 Task: Analyze Social Media Ad : the return on investment for social media ads.
Action: Mouse moved to (107, 71)
Screenshot: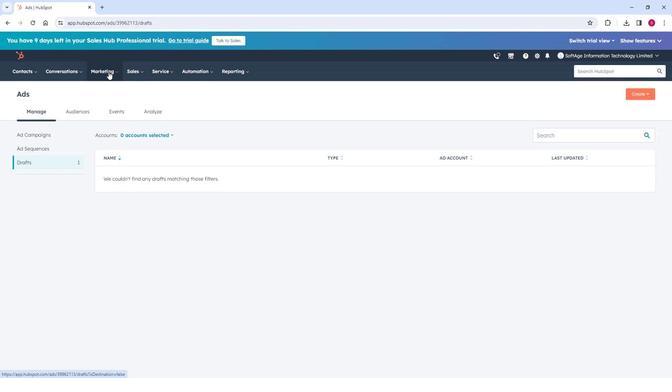 
Action: Mouse pressed left at (107, 71)
Screenshot: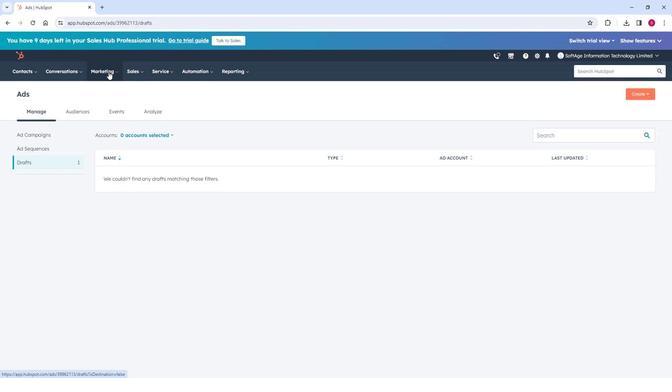 
Action: Mouse moved to (101, 94)
Screenshot: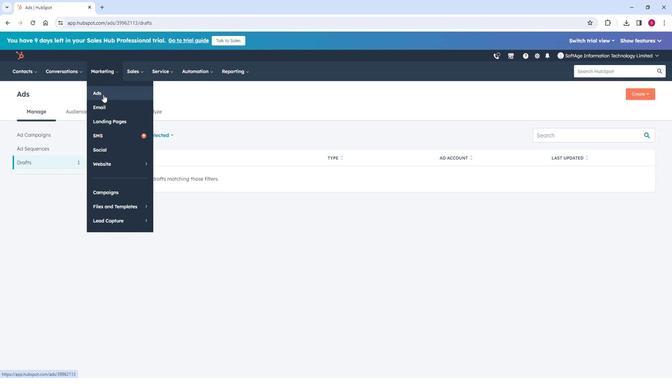 
Action: Mouse pressed left at (101, 94)
Screenshot: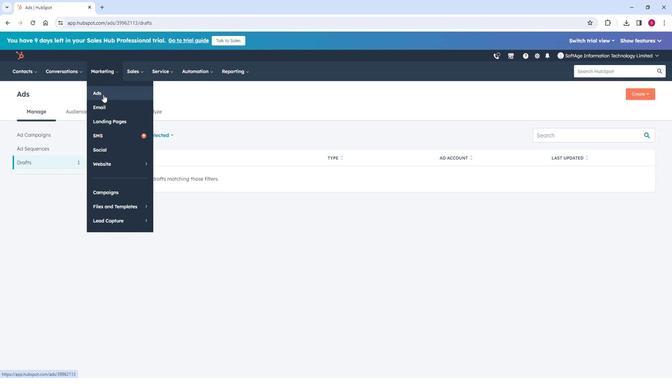 
Action: Mouse moved to (27, 133)
Screenshot: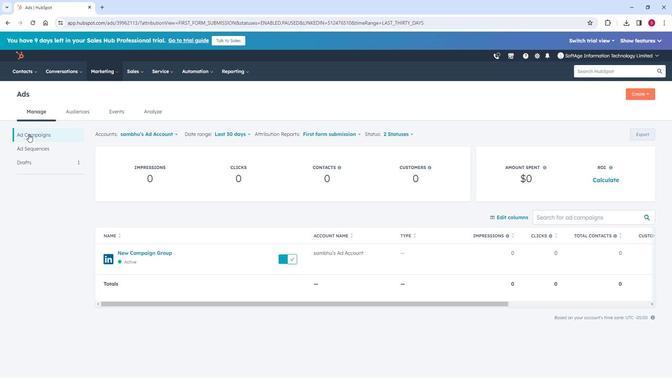 
Action: Mouse pressed left at (27, 133)
Screenshot: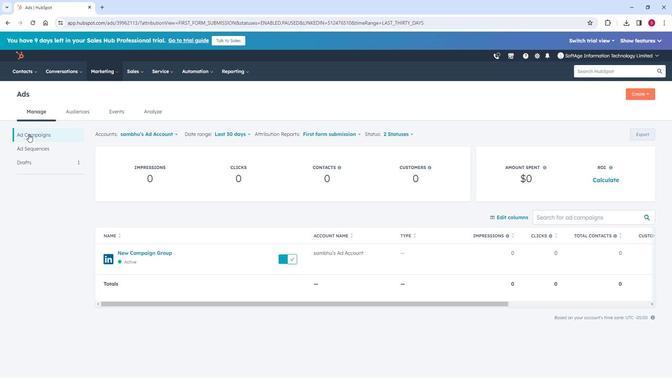 
Action: Mouse moved to (28, 147)
Screenshot: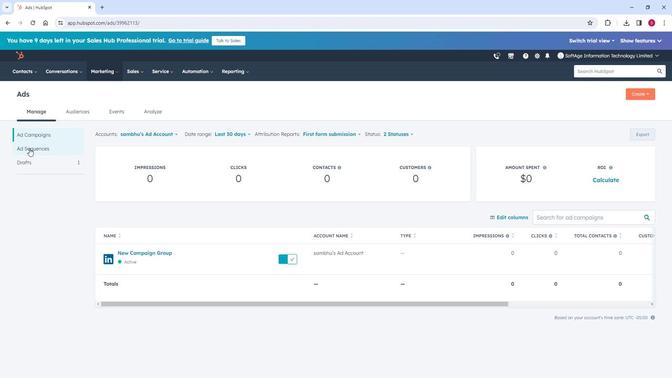 
Action: Mouse pressed left at (28, 147)
Screenshot: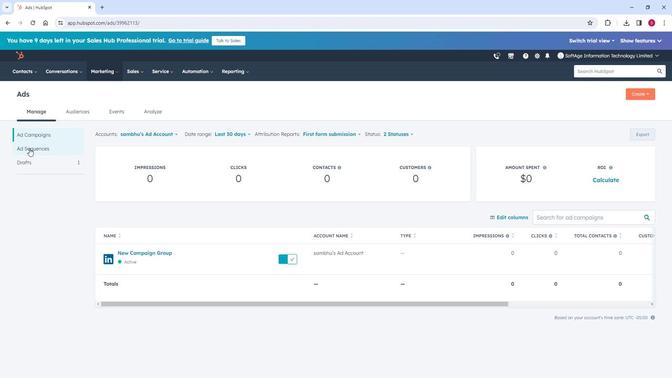 
Action: Mouse moved to (279, 255)
Screenshot: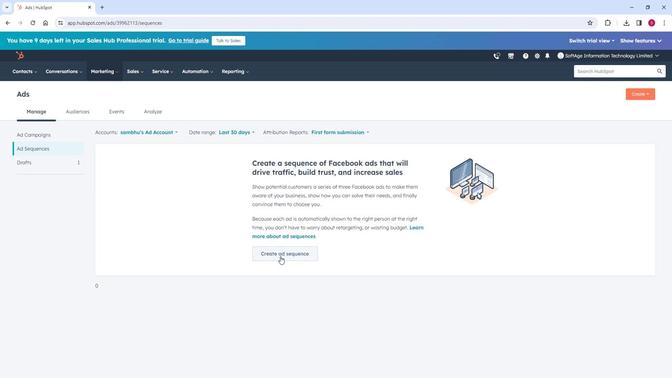 
Action: Mouse pressed left at (279, 255)
Screenshot: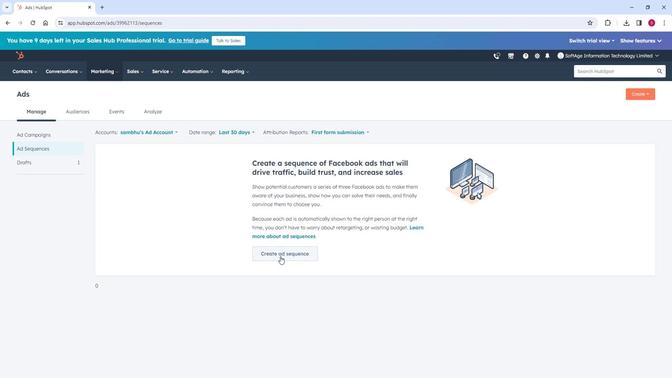 
Action: Mouse moved to (79, 226)
Screenshot: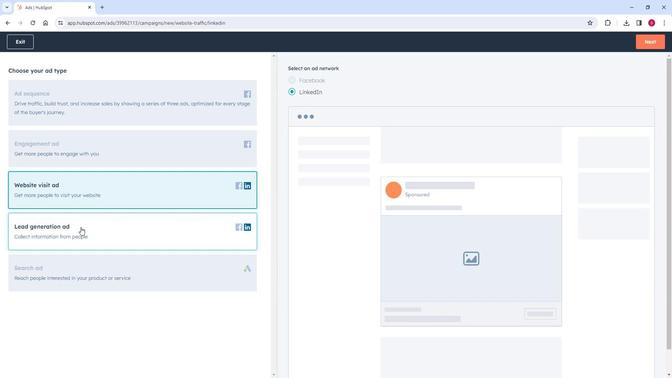 
Action: Mouse pressed left at (79, 226)
Screenshot: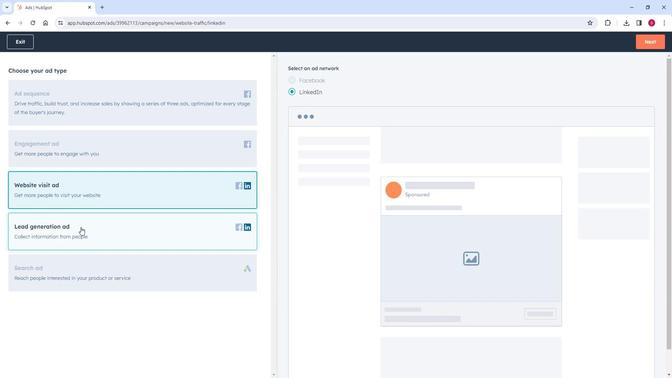 
Action: Mouse moved to (518, 296)
Screenshot: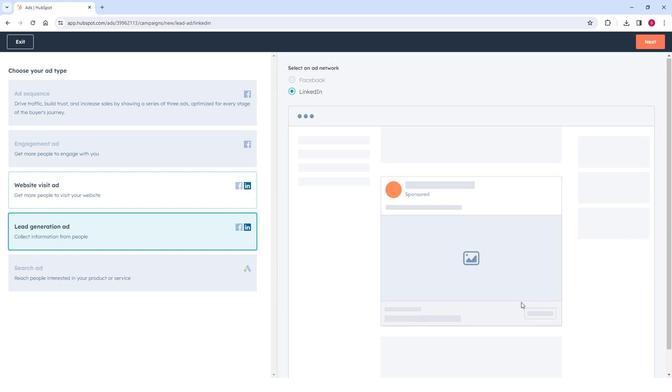 
Action: Mouse scrolled (518, 296) with delta (0, 0)
Screenshot: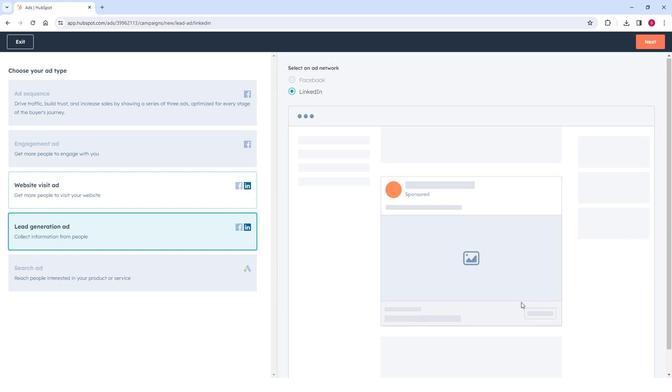 
Action: Mouse moved to (520, 300)
Screenshot: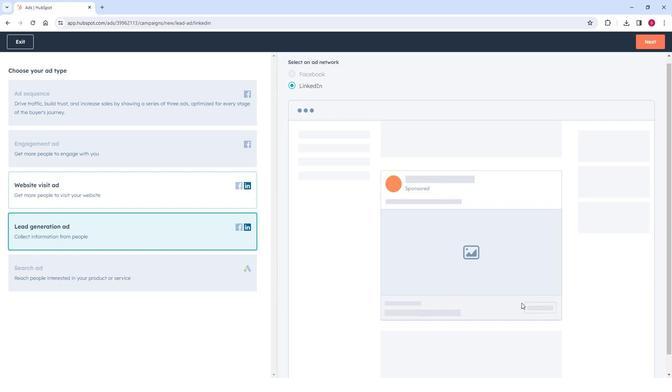 
Action: Mouse scrolled (520, 299) with delta (0, 0)
Screenshot: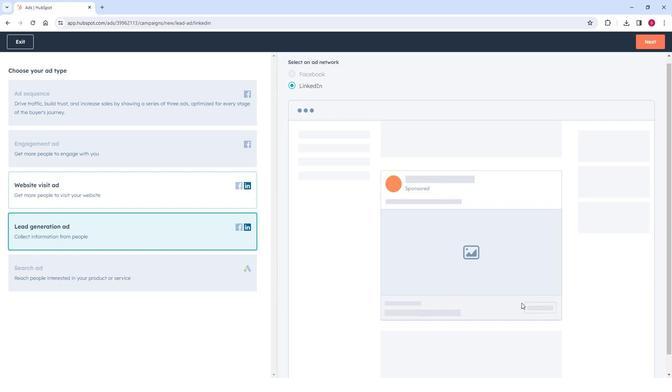 
Action: Mouse moved to (520, 300)
Screenshot: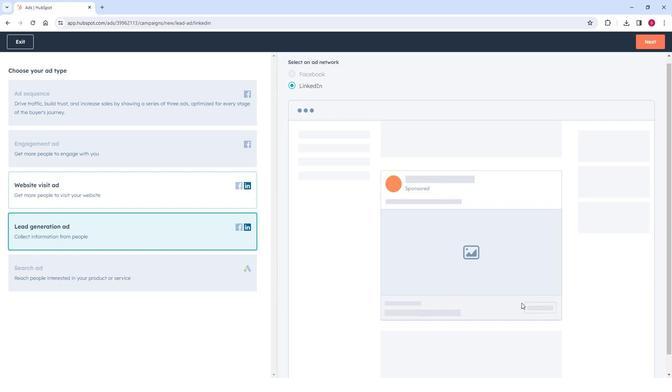 
Action: Mouse scrolled (520, 300) with delta (0, 0)
Screenshot: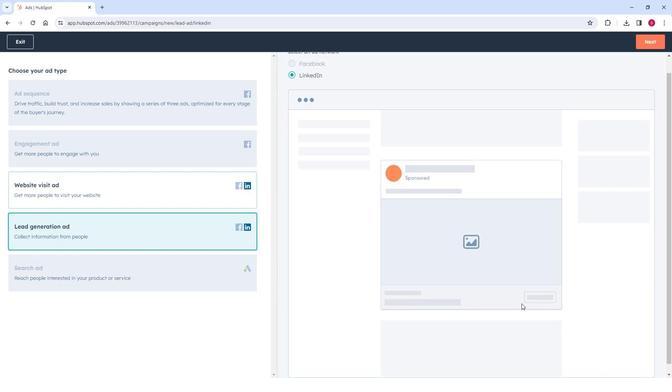 
Action: Mouse moved to (520, 301)
Screenshot: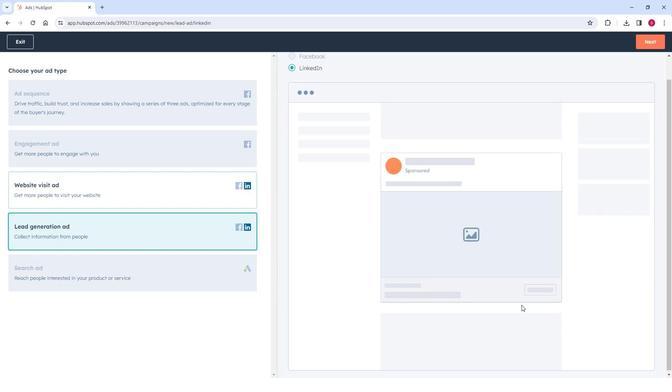 
Action: Mouse scrolled (520, 301) with delta (0, 0)
Screenshot: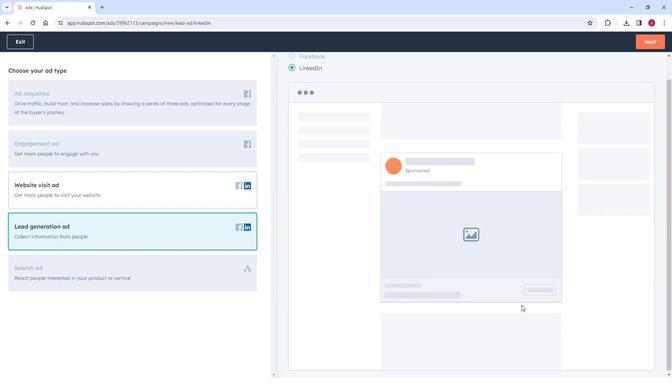 
Action: Mouse moved to (520, 303)
Screenshot: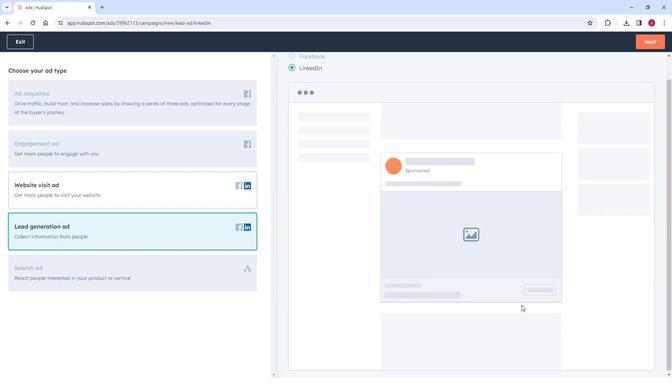 
Action: Mouse scrolled (520, 303) with delta (0, 0)
Screenshot: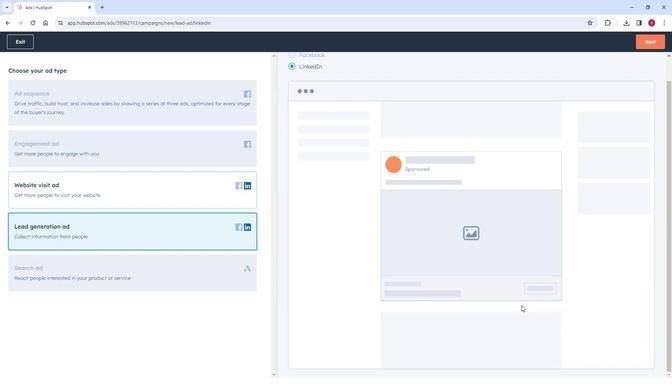 
Action: Mouse moved to (520, 303)
Screenshot: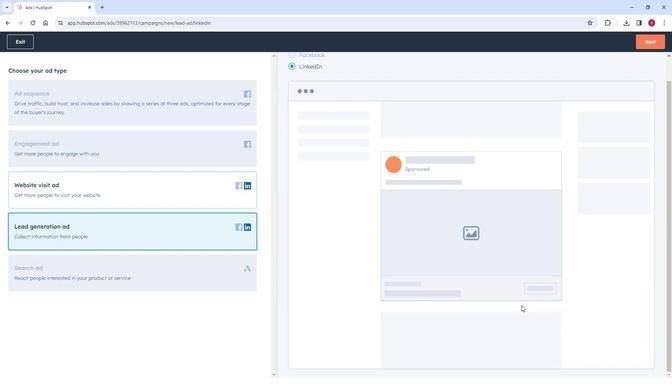 
Action: Mouse scrolled (520, 303) with delta (0, 0)
Screenshot: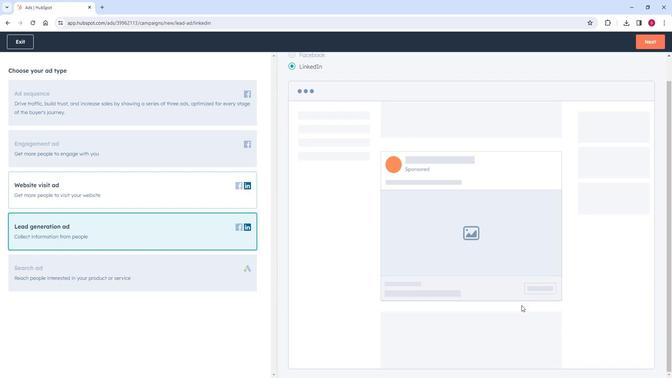 
Action: Mouse scrolled (520, 303) with delta (0, 0)
Screenshot: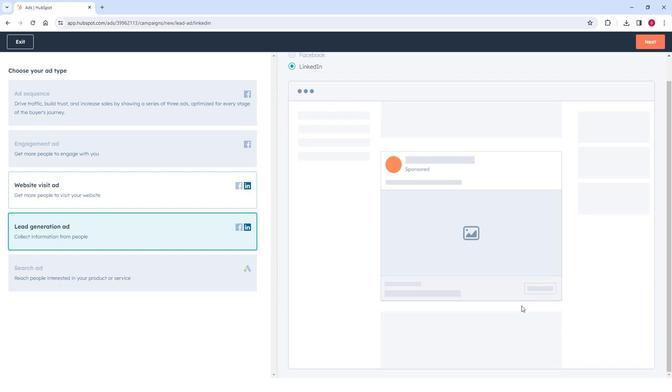 
Action: Mouse moved to (645, 42)
Screenshot: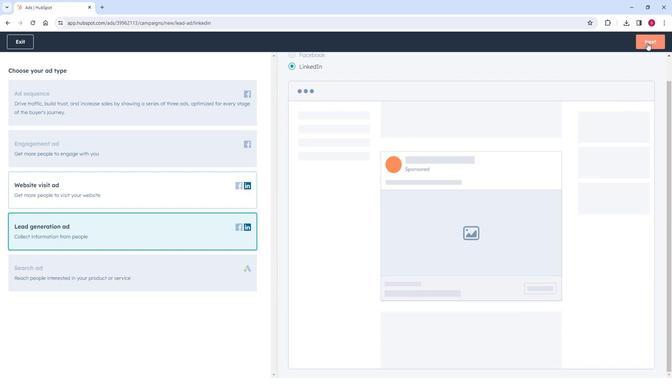 
Action: Mouse pressed left at (645, 42)
Screenshot: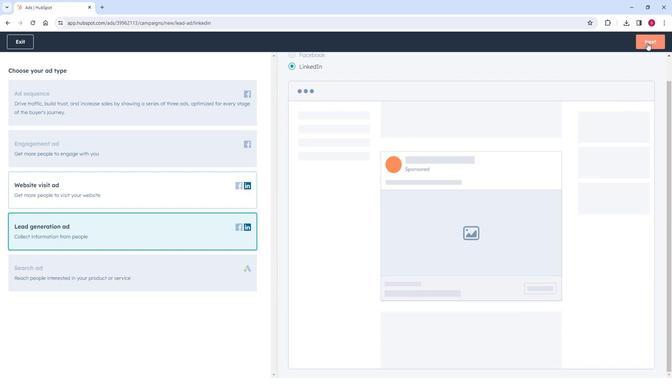 
Action: Mouse moved to (131, 106)
Screenshot: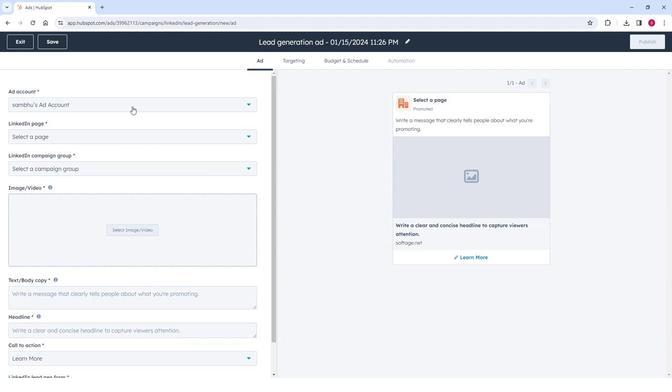 
Action: Mouse pressed left at (131, 106)
Screenshot: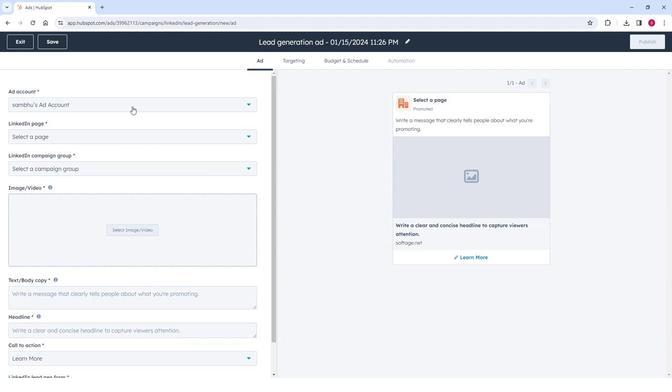 
Action: Mouse moved to (85, 124)
Screenshot: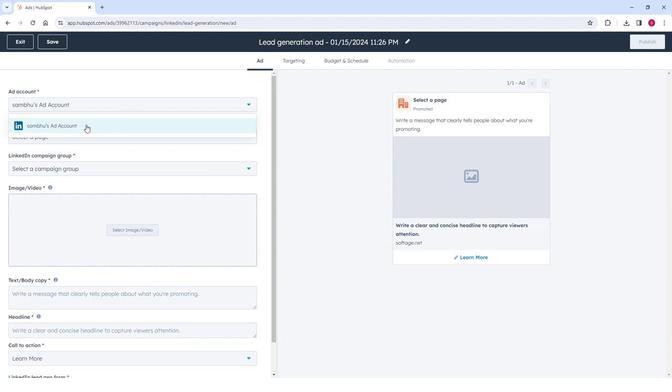 
Action: Mouse pressed left at (85, 124)
Screenshot: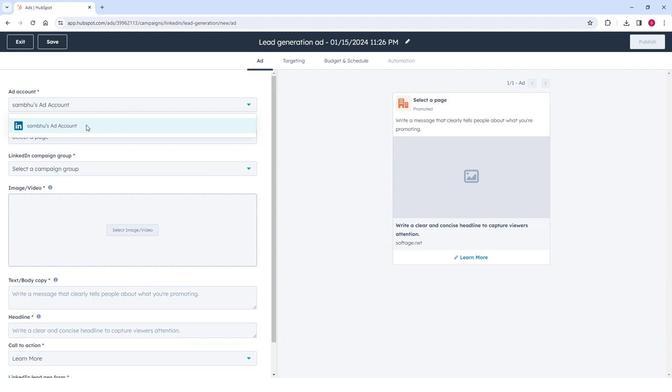 
Action: Mouse moved to (127, 143)
Screenshot: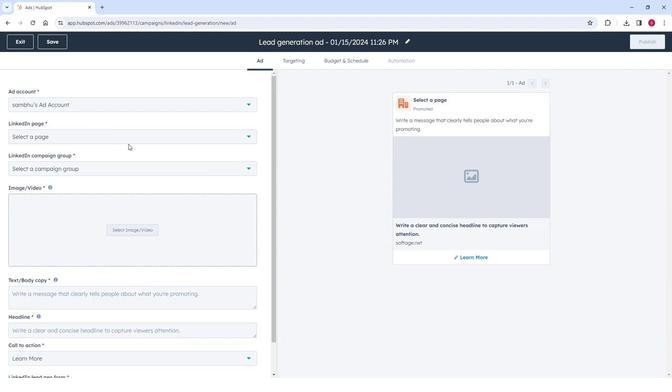 
Action: Mouse pressed left at (127, 143)
Screenshot: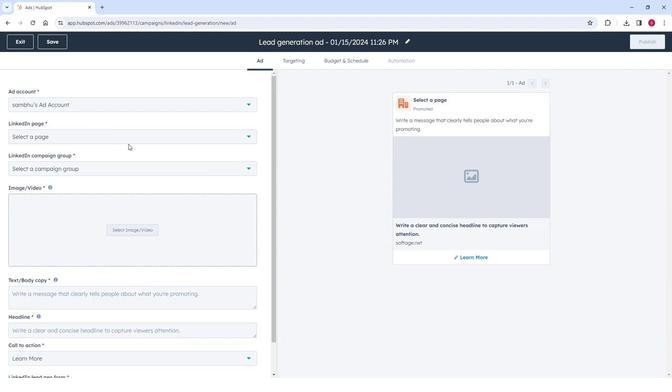 
Action: Mouse moved to (163, 137)
Screenshot: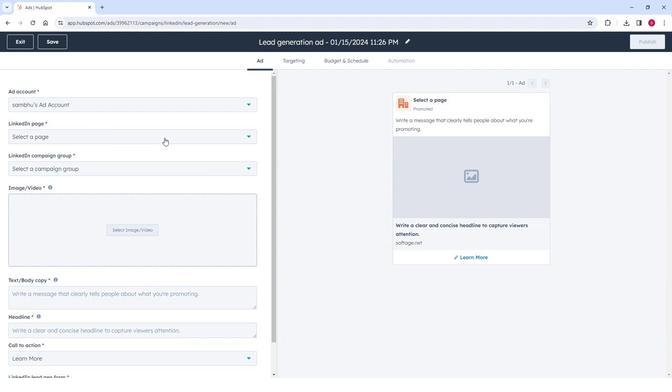 
Action: Mouse pressed left at (163, 137)
Screenshot: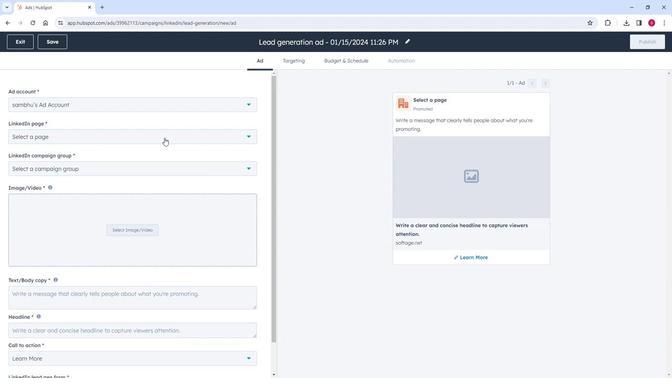 
Action: Mouse moved to (80, 163)
Screenshot: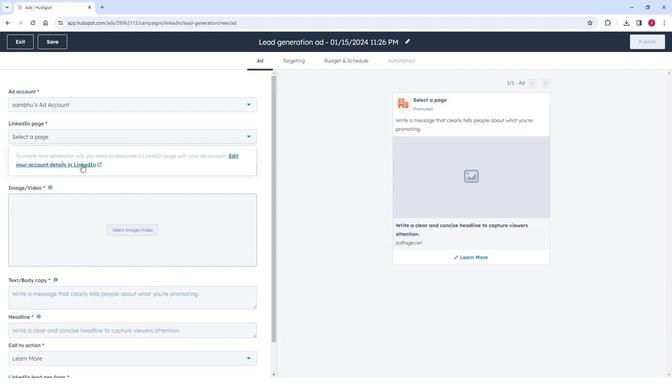 
Action: Mouse pressed left at (80, 163)
Screenshot: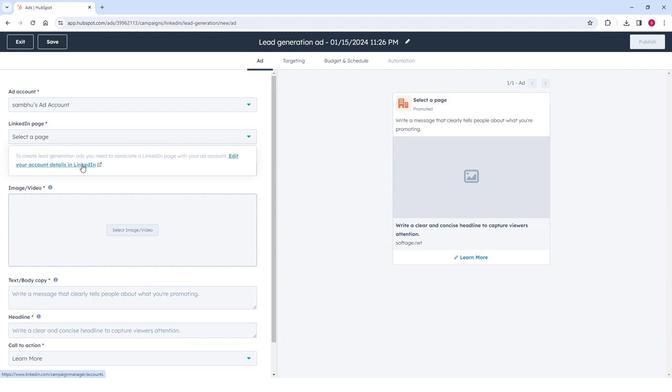
Action: Mouse moved to (58, 0)
Screenshot: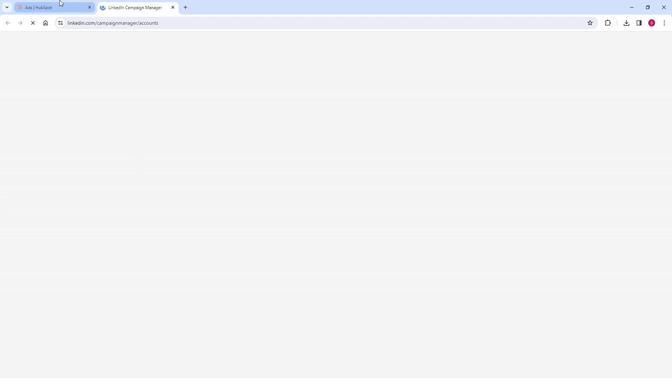 
Action: Mouse pressed left at (58, 0)
Screenshot: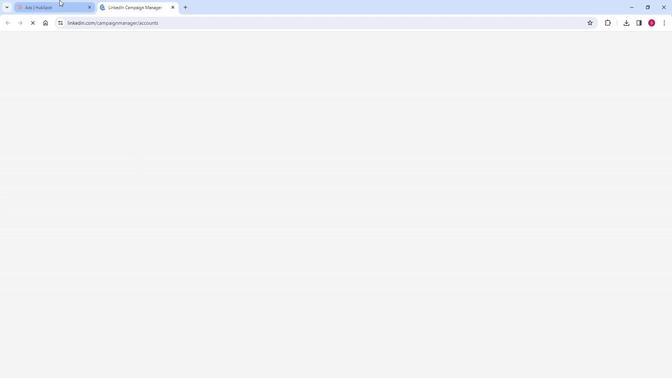 
Action: Mouse moved to (130, 229)
Screenshot: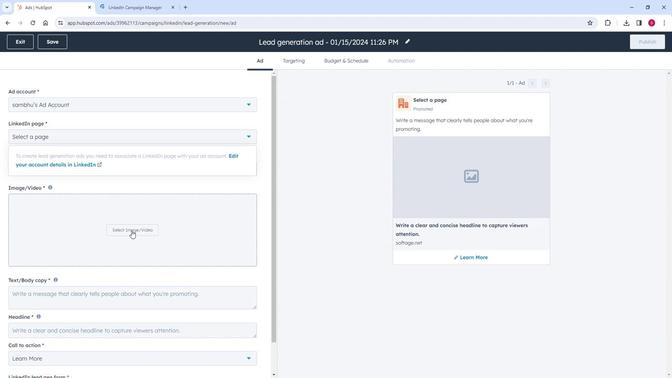 
Action: Mouse pressed left at (130, 229)
Screenshot: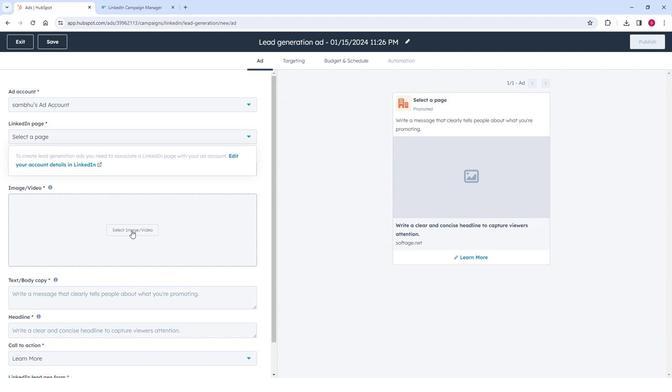
Action: Mouse moved to (521, 245)
Screenshot: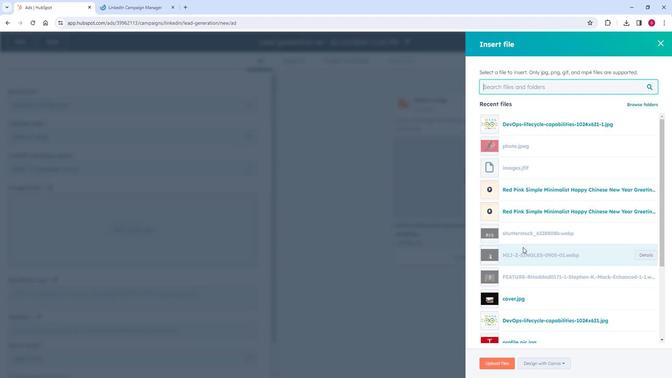 
Action: Mouse scrolled (521, 244) with delta (0, 0)
Screenshot: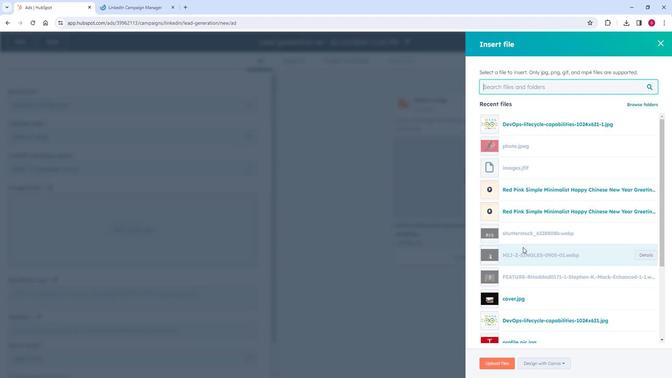 
Action: Mouse moved to (521, 246)
Screenshot: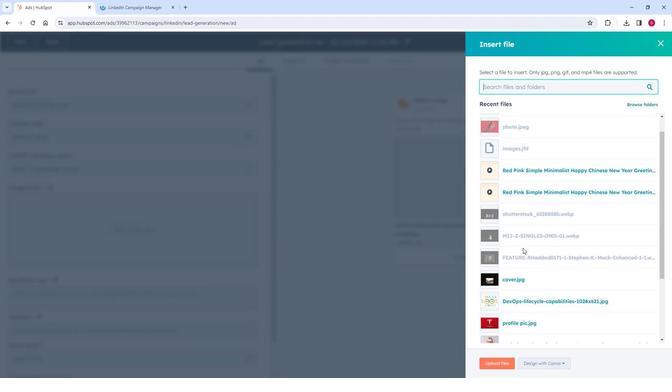 
Action: Mouse scrolled (521, 246) with delta (0, 0)
Screenshot: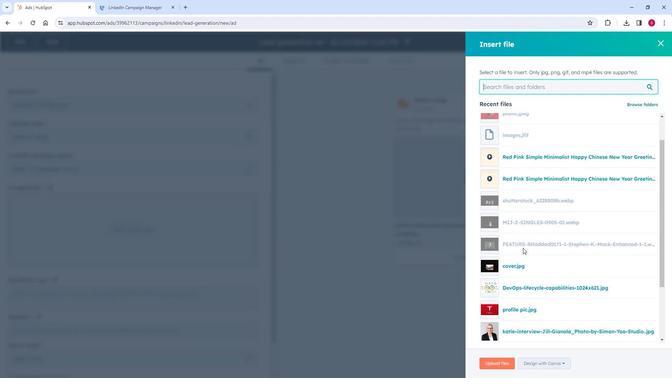 
Action: Mouse scrolled (521, 246) with delta (0, 0)
Screenshot: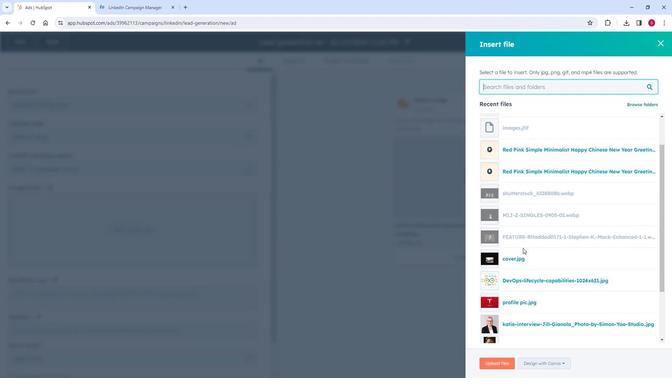 
Action: Mouse moved to (533, 254)
Screenshot: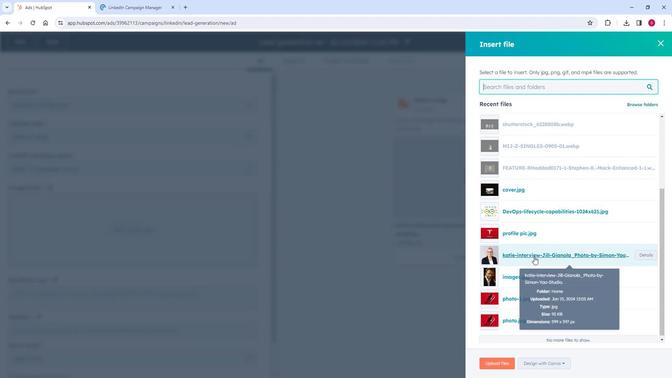 
Action: Mouse scrolled (533, 254) with delta (0, 0)
Screenshot: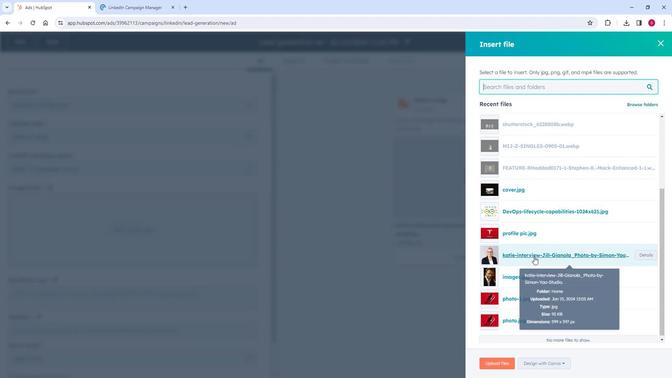 
Action: Mouse moved to (533, 255)
Screenshot: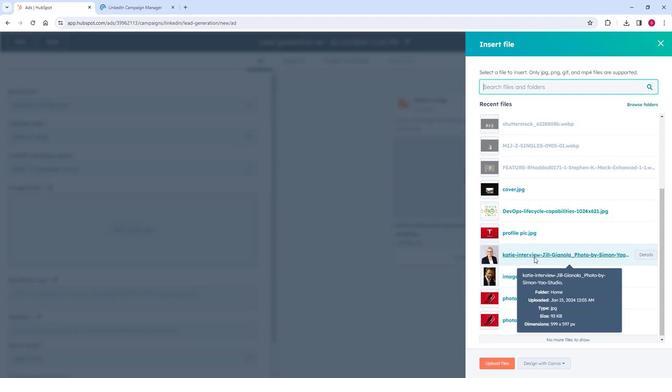 
Action: Mouse scrolled (533, 255) with delta (0, 0)
Screenshot: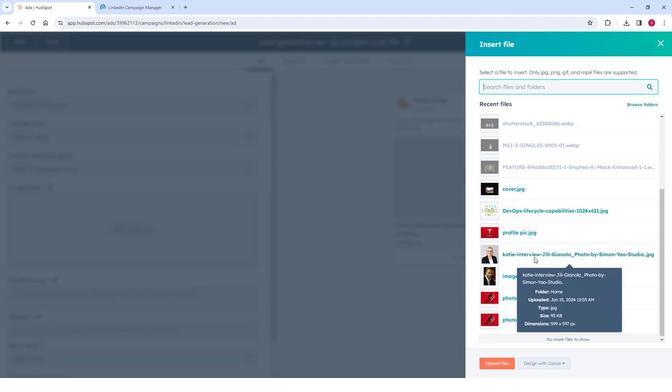 
Action: Mouse moved to (528, 256)
Screenshot: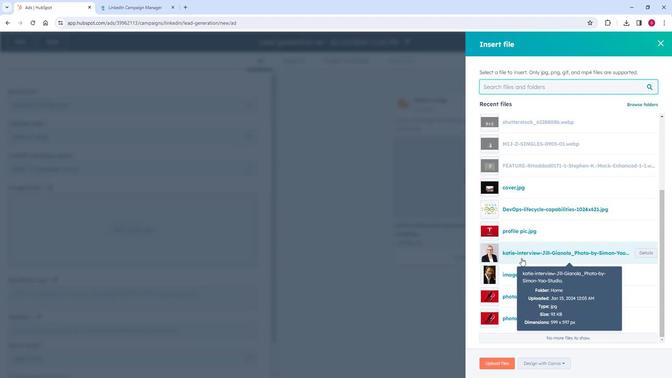 
Action: Mouse scrolled (530, 255) with delta (0, 0)
Screenshot: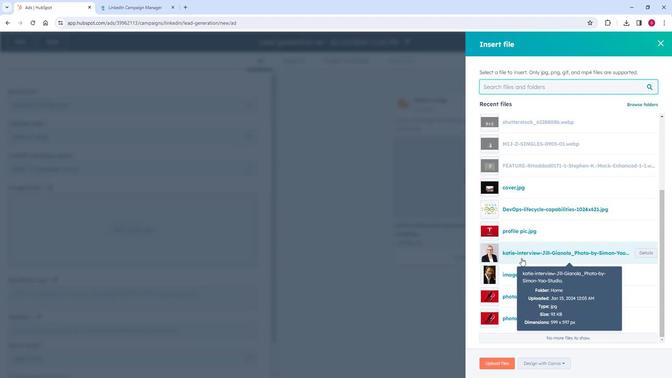 
Action: Mouse moved to (500, 258)
Screenshot: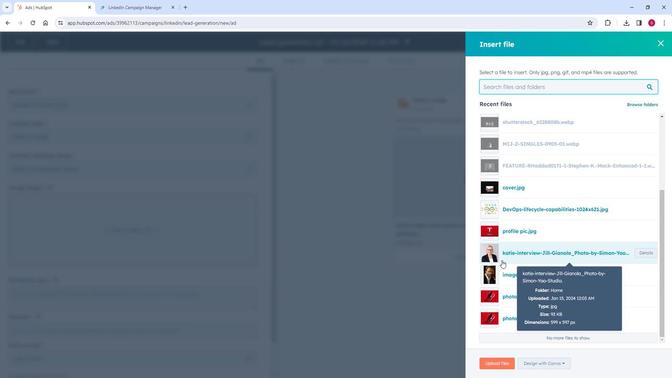 
Action: Mouse scrolled (500, 258) with delta (0, 0)
Screenshot: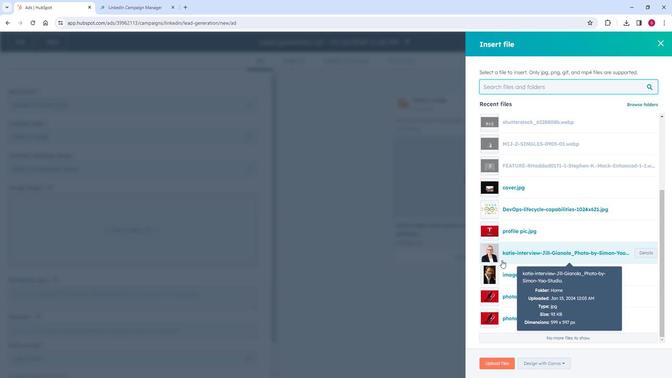 
Action: Mouse moved to (532, 193)
Screenshot: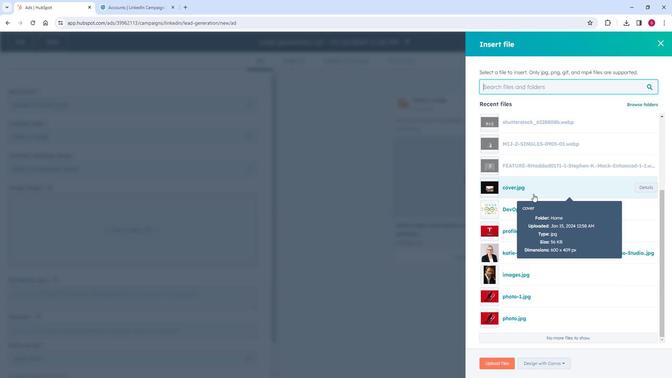 
Action: Mouse scrolled (532, 193) with delta (0, 0)
Screenshot: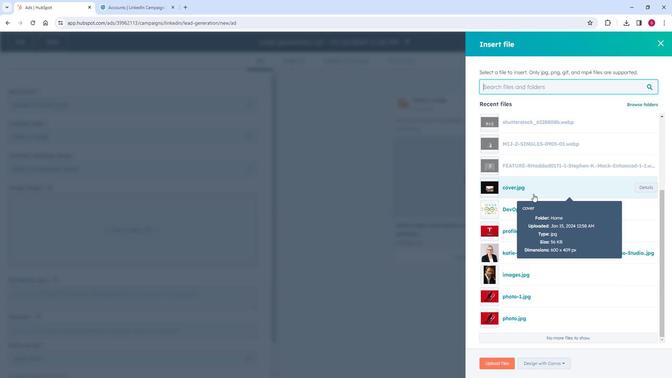 
Action: Mouse moved to (532, 193)
Screenshot: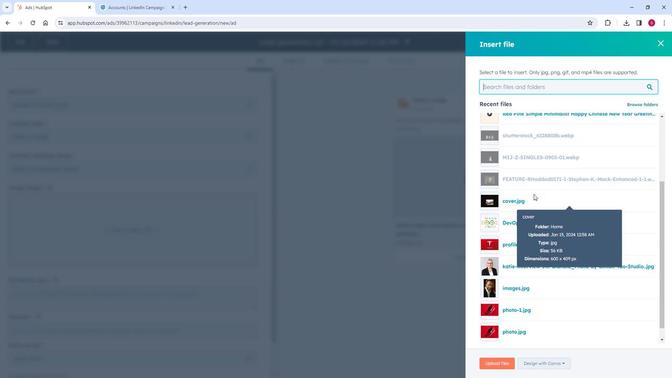 
Action: Mouse scrolled (532, 193) with delta (0, 0)
Screenshot: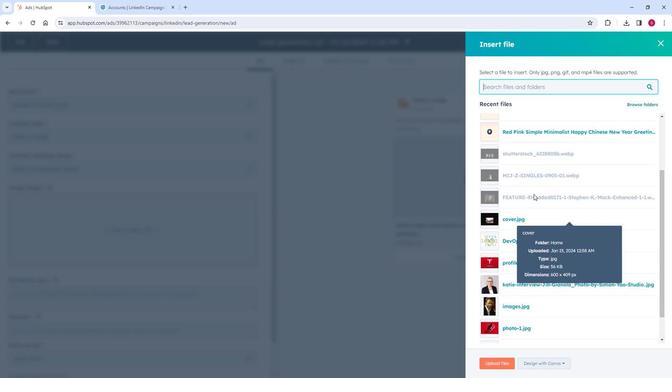 
Action: Mouse scrolled (532, 193) with delta (0, 0)
Screenshot: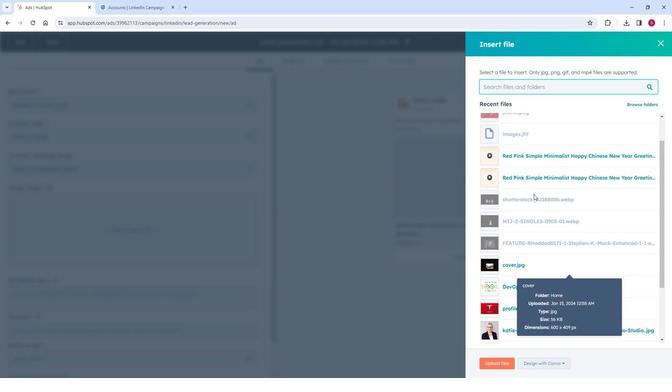 
Action: Mouse moved to (526, 184)
Screenshot: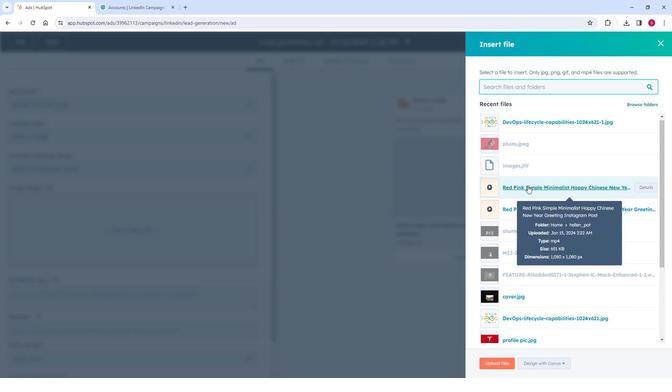 
Action: Mouse pressed left at (526, 184)
Screenshot: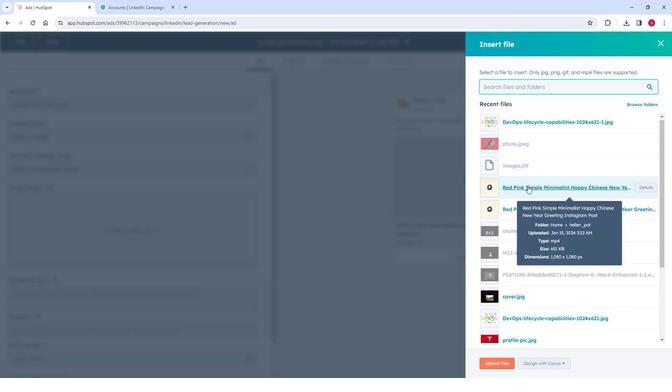 
Action: Mouse moved to (212, 276)
Screenshot: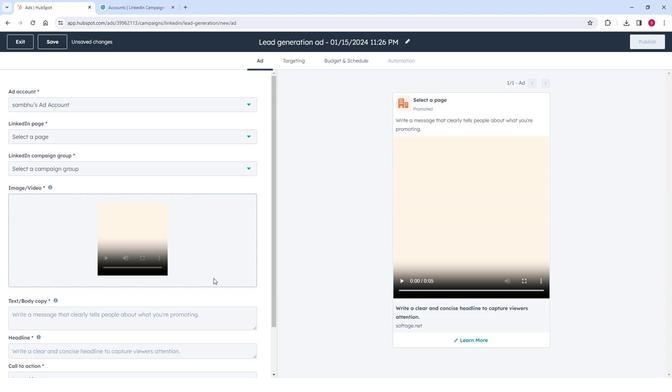 
Action: Mouse scrolled (212, 276) with delta (0, 0)
Screenshot: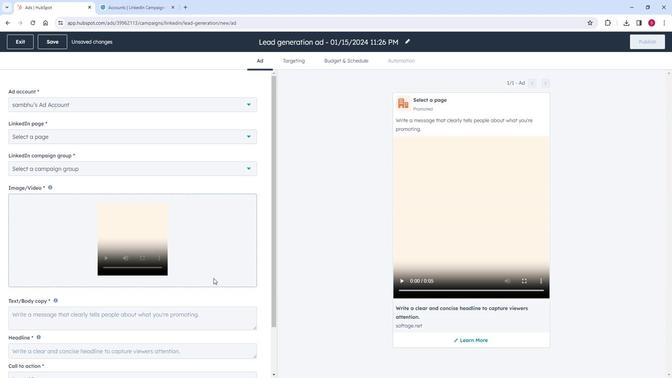 
Action: Mouse scrolled (212, 276) with delta (0, 0)
Screenshot: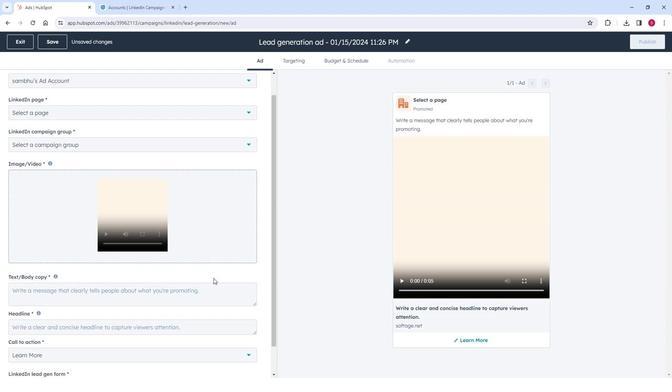 
Action: Mouse scrolled (212, 276) with delta (0, 0)
Screenshot: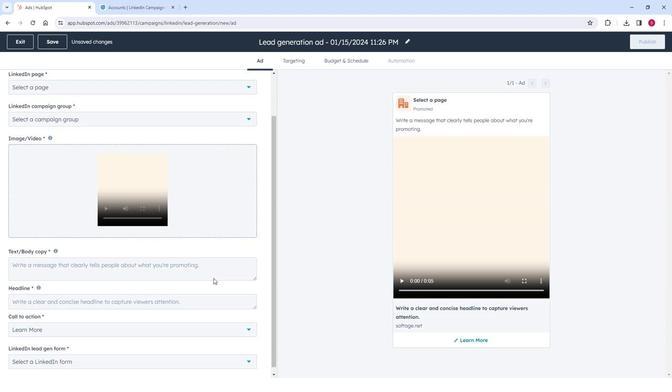 
Action: Mouse moved to (61, 259)
Screenshot: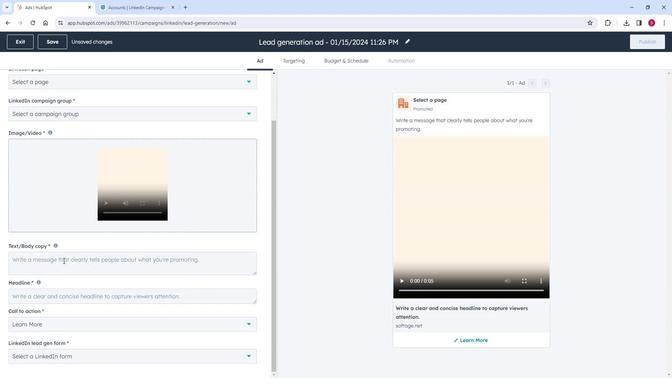 
Action: Mouse pressed left at (61, 259)
Screenshot: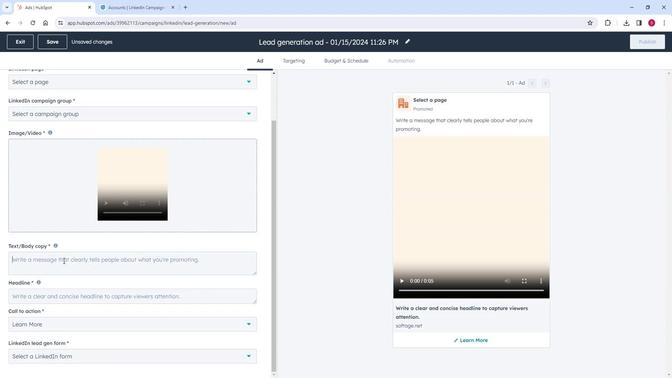 
Action: Mouse moved to (61, 259)
Screenshot: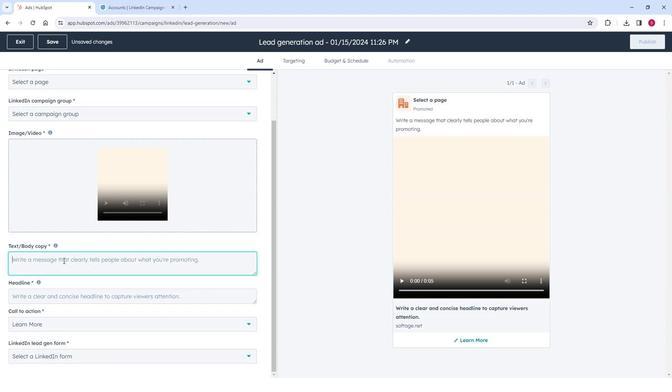 
Action: Key pressed <Key.shift>The<Key.backspace>is<Key.space>p<Key.backspace><Key.backspace><Key.space>post<Key.space>is<Key.space>new<Key.space>year<Key.space>gift<Key.space>your<Key.space>y<Key.backspace><Key.backspace><Key.backspace><Key.backspace><Key.backspace><Key.backspace><Key.backspace><Key.space>for<Key.space>my<Key.space>all<Key.space>freinds<Key.space>and<Key.space>family
Screenshot: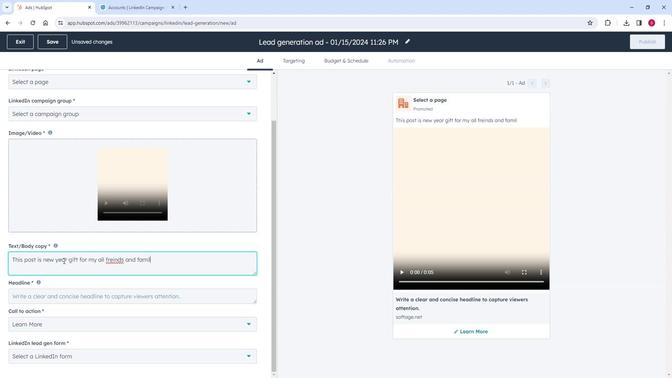
Action: Mouse moved to (111, 259)
Screenshot: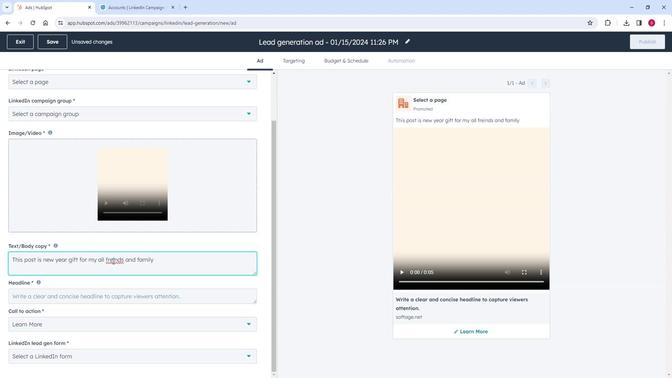 
Action: Mouse pressed left at (111, 259)
Screenshot: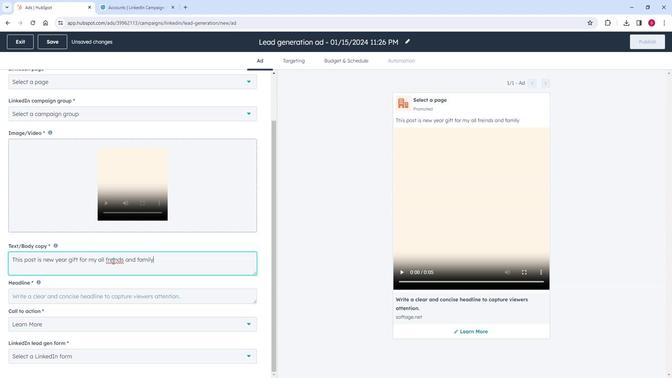 
Action: Mouse moved to (112, 259)
Screenshot: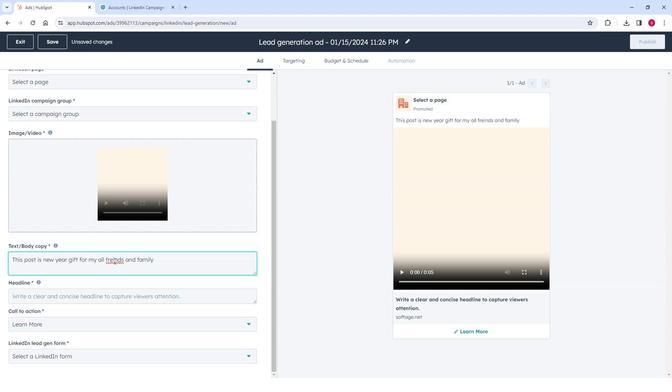 
Action: Key pressed <Key.backspace>
Screenshot: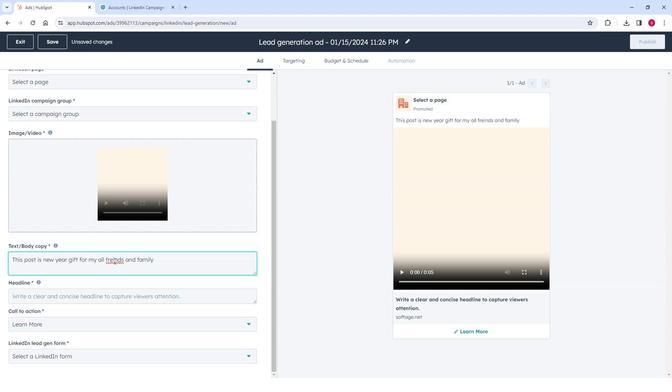 
Action: Mouse moved to (110, 257)
Screenshot: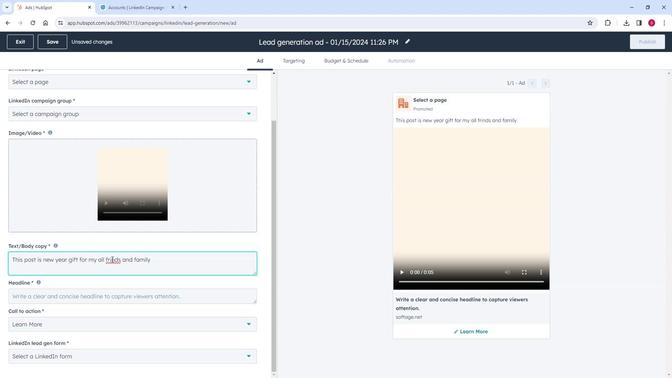 
Action: Mouse pressed left at (110, 257)
Screenshot: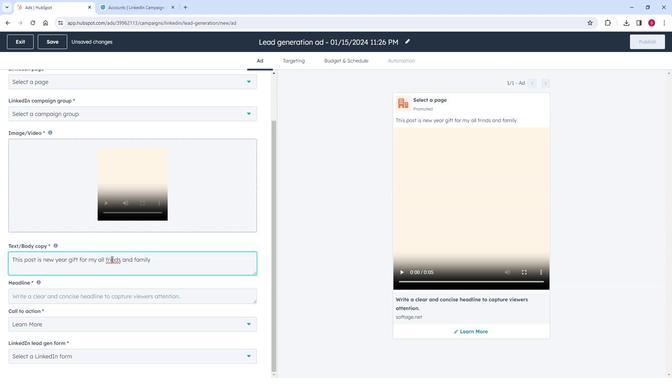 
Action: Mouse moved to (110, 257)
Screenshot: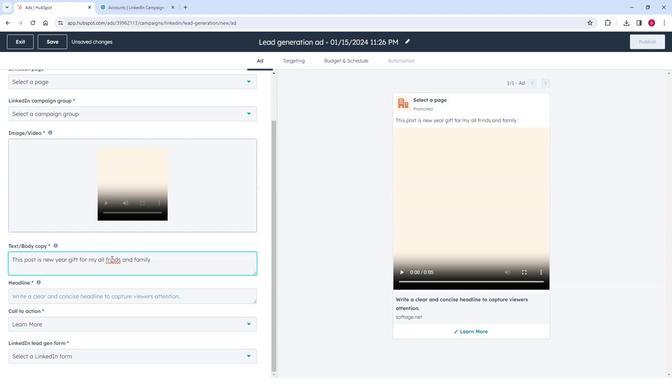
Action: Key pressed e
Screenshot: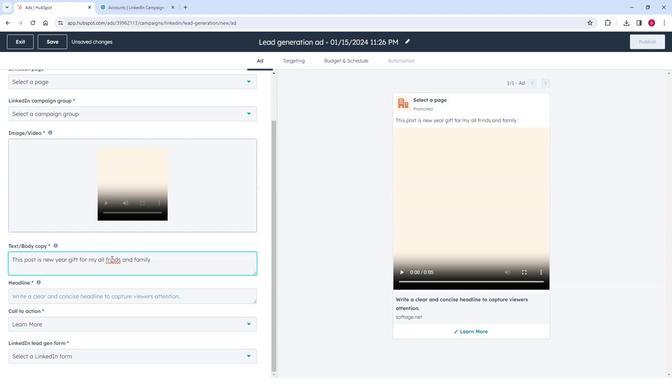 
Action: Mouse moved to (174, 262)
Screenshot: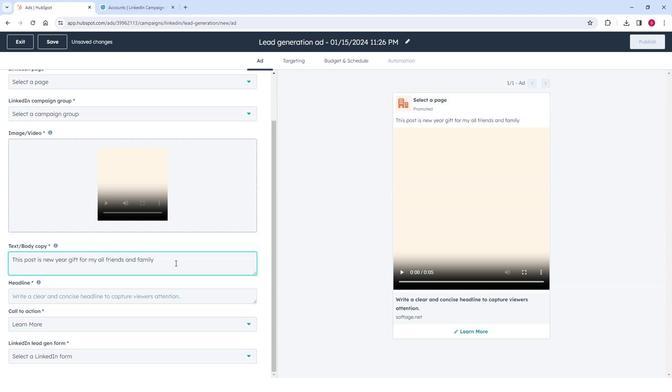 
Action: Mouse pressed left at (174, 262)
Screenshot: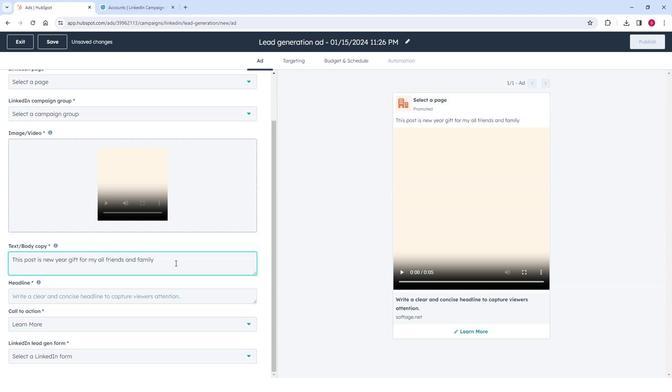 
Action: Mouse moved to (176, 260)
Screenshot: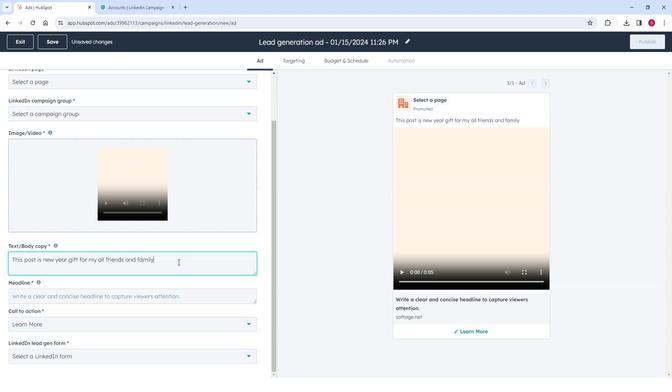 
Action: Key pressed ...
Screenshot: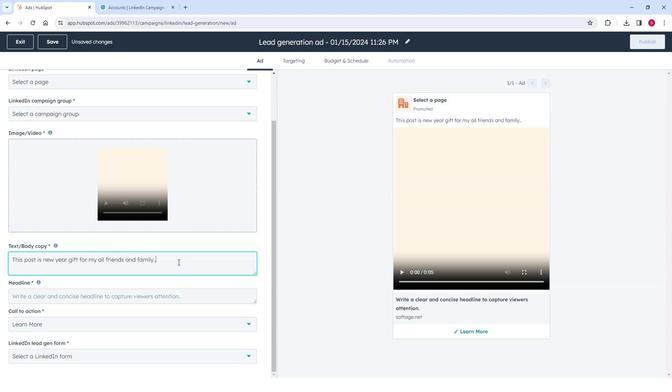 
Action: Mouse moved to (106, 299)
Screenshot: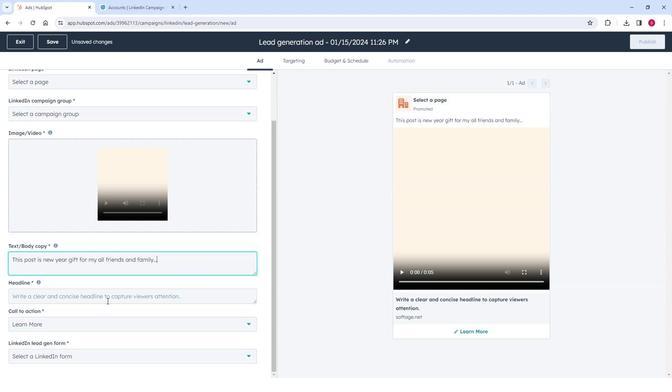 
Action: Mouse pressed left at (106, 299)
Screenshot: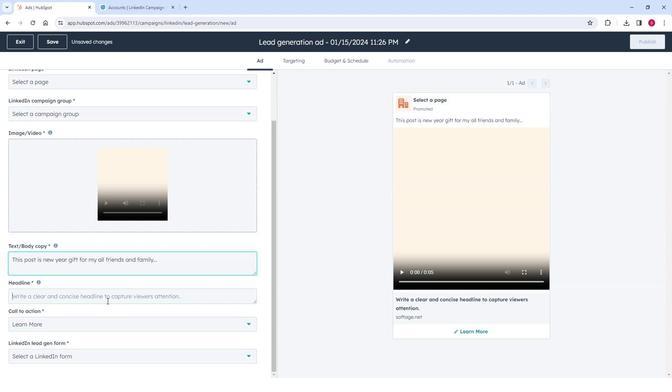 
Action: Mouse moved to (106, 299)
Screenshot: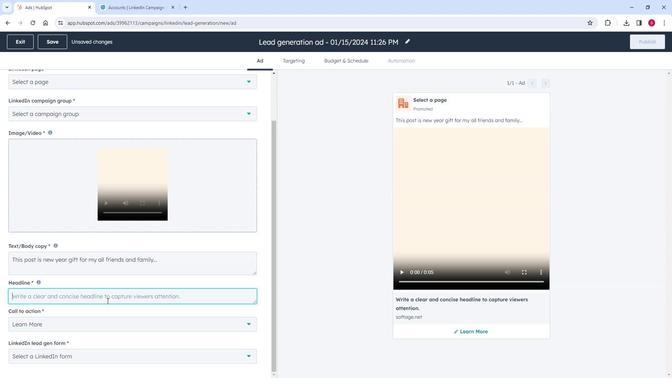 
Action: Key pressed <Key.shift><Key.shift><Key.shift><Key.shift><Key.shift><Key.shift><Key.shift><Key.shift><Key.shift><Key.shift><Key.shift><Key.shift><Key.shift><Key.shift><Key.shift><Key.shift><Key.shift><Key.shift>I<Key.space>miss<Key.space>all<Key.space>of<Key.space>you<Key.space>and<Key.space>call......
Screenshot: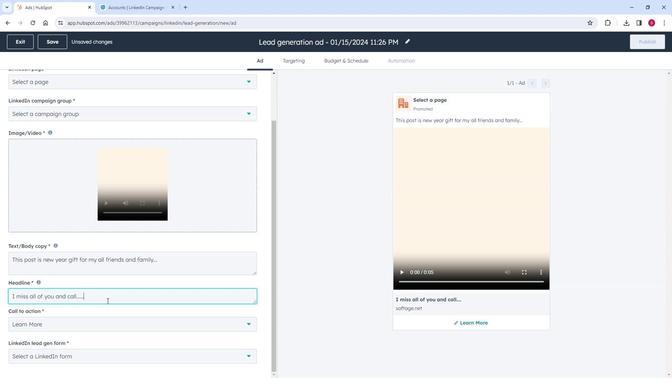 
Action: Mouse moved to (91, 322)
Screenshot: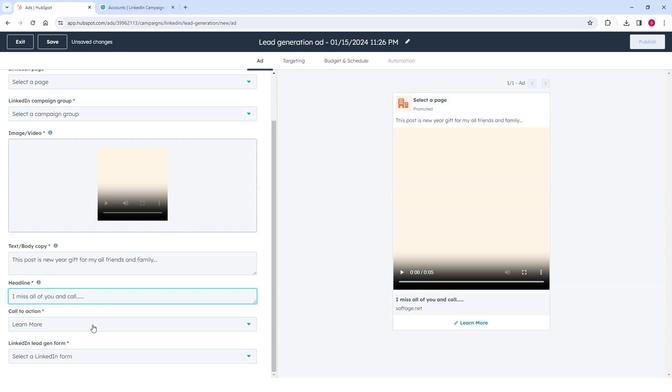 
Action: Mouse pressed left at (91, 322)
Screenshot: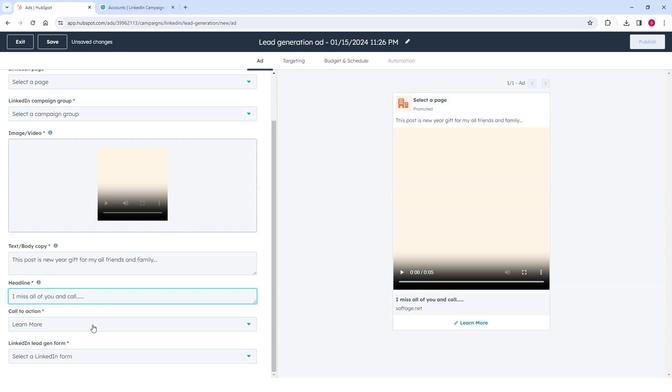 
Action: Mouse moved to (58, 287)
Screenshot: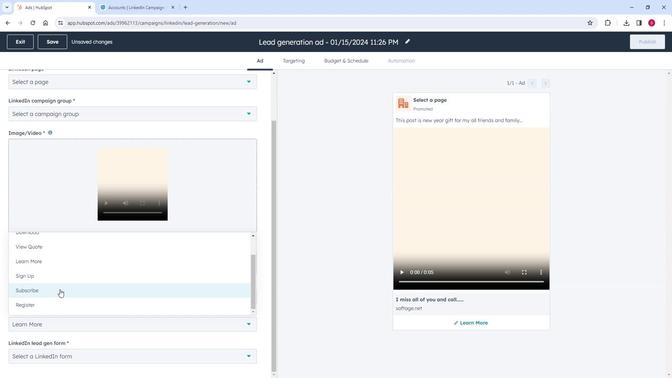 
Action: Mouse scrolled (58, 288) with delta (0, 0)
Screenshot: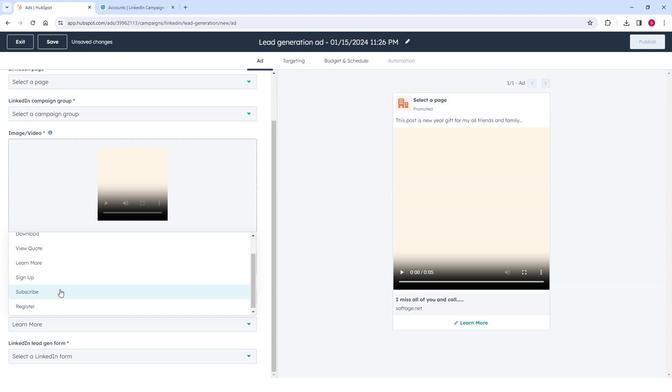 
Action: Mouse moved to (59, 287)
Screenshot: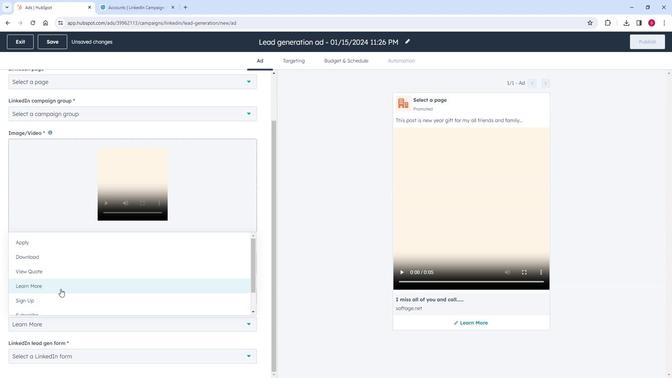 
Action: Mouse scrolled (59, 287) with delta (0, 0)
Screenshot: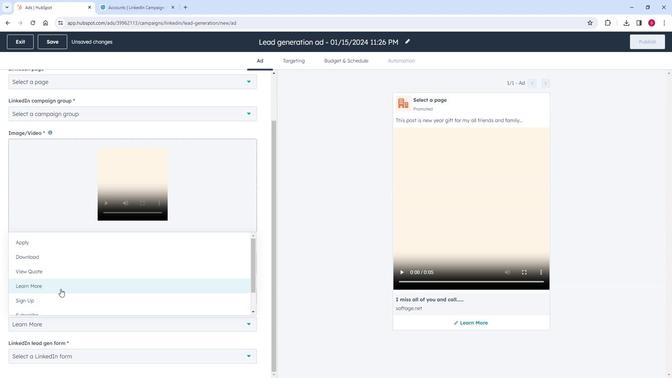 
Action: Mouse moved to (47, 291)
Screenshot: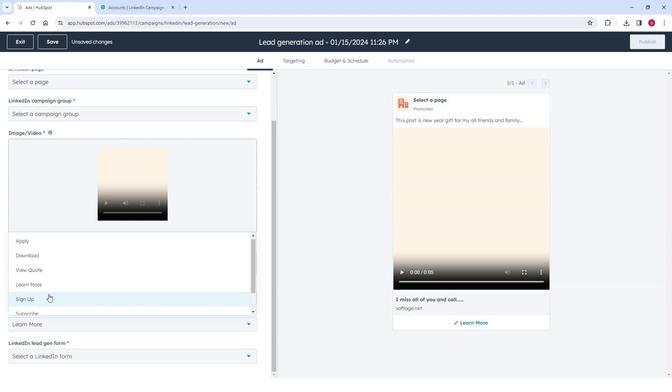
Action: Mouse scrolled (47, 291) with delta (0, 0)
Screenshot: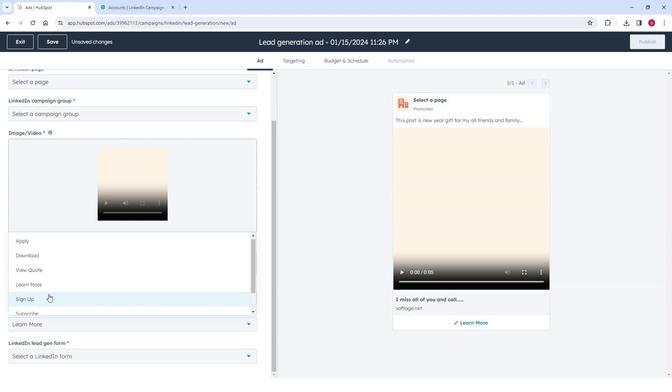 
Action: Mouse moved to (47, 292)
Screenshot: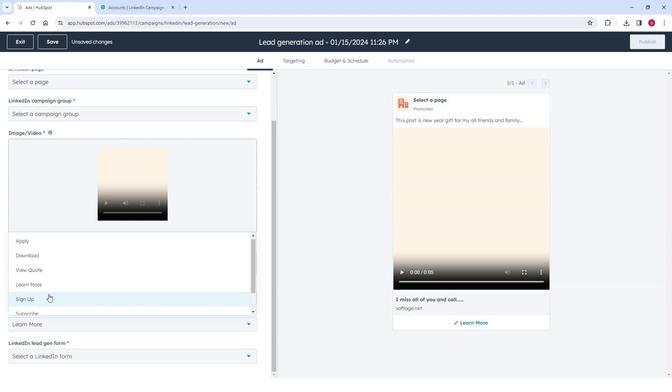 
Action: Mouse scrolled (47, 291) with delta (0, 0)
Screenshot: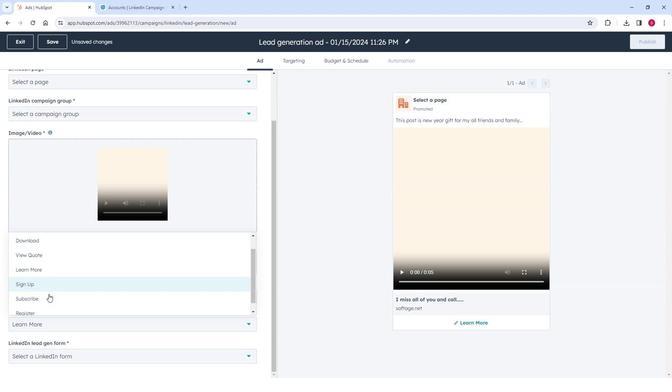 
Action: Mouse scrolled (47, 291) with delta (0, 0)
Screenshot: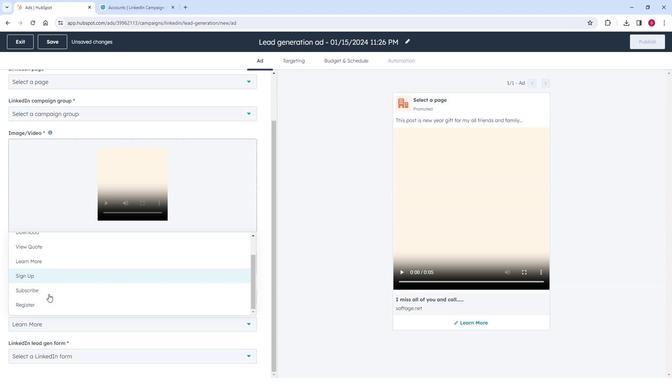 
Action: Mouse scrolled (47, 291) with delta (0, 0)
Screenshot: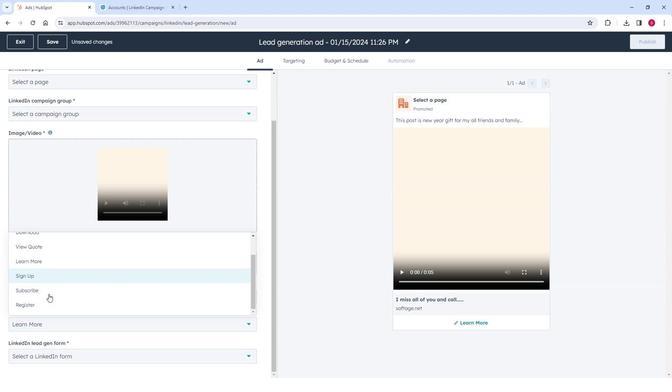 
Action: Mouse moved to (56, 266)
Screenshot: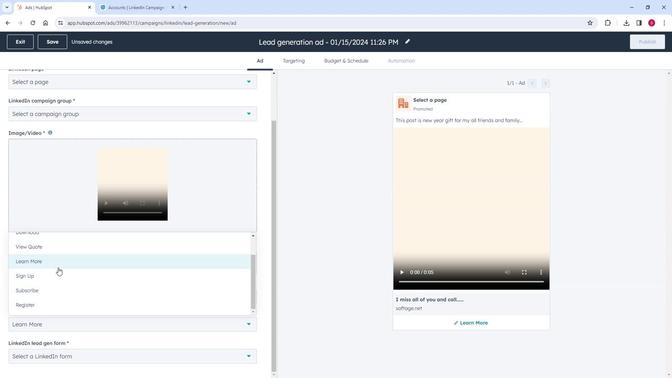 
Action: Mouse scrolled (56, 266) with delta (0, 0)
Screenshot: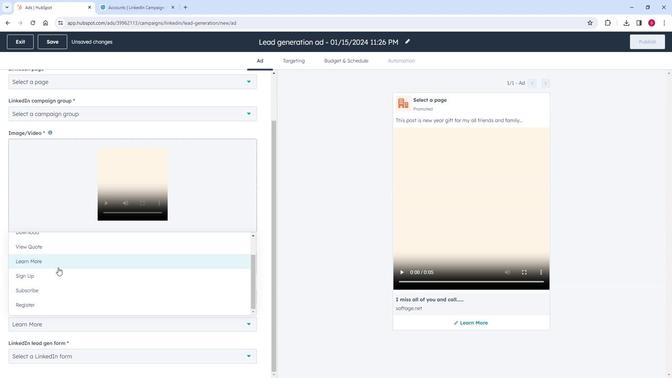 
Action: Mouse scrolled (56, 266) with delta (0, 0)
Screenshot: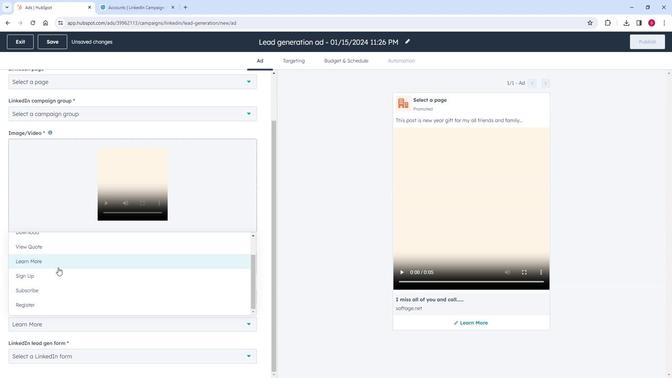 
Action: Mouse scrolled (56, 265) with delta (0, 0)
Screenshot: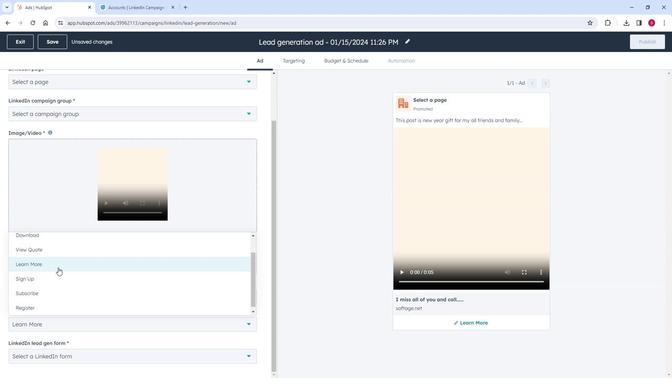 
Action: Mouse scrolled (56, 266) with delta (0, 0)
Screenshot: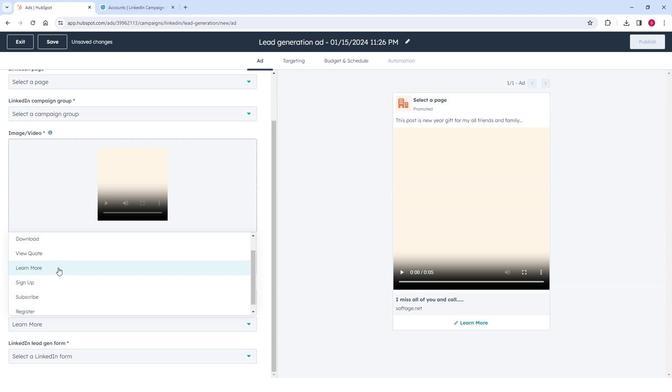 
Action: Mouse scrolled (56, 266) with delta (0, 0)
Screenshot: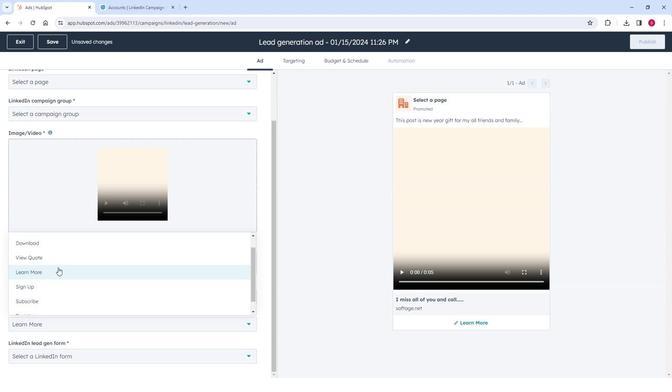
Action: Mouse scrolled (56, 266) with delta (0, 0)
Screenshot: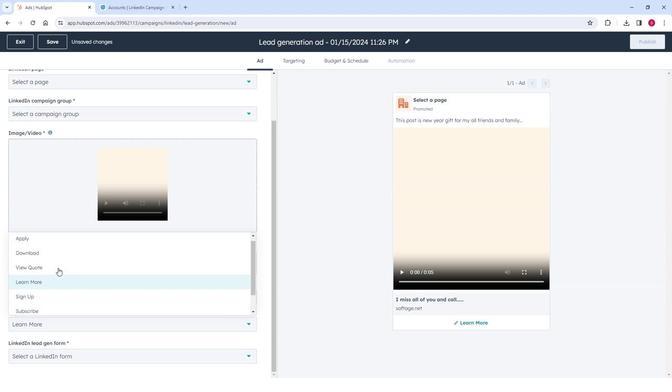 
Action: Mouse moved to (43, 242)
Screenshot: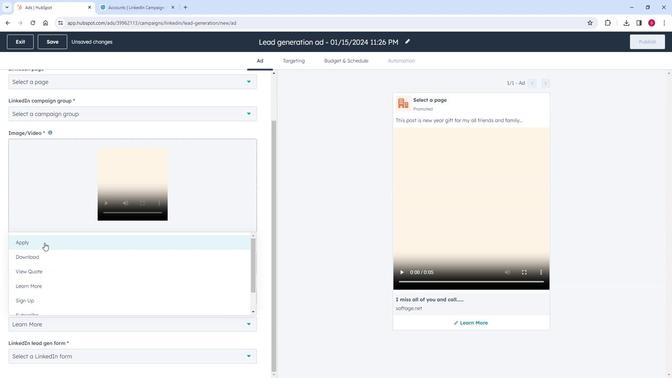 
Action: Mouse pressed left at (43, 242)
Screenshot: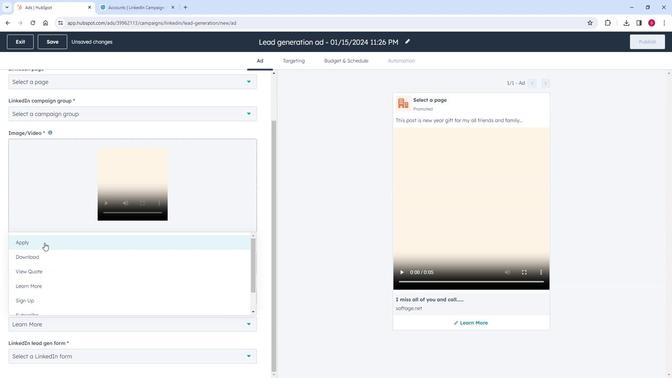 
Action: Mouse moved to (138, 336)
Screenshot: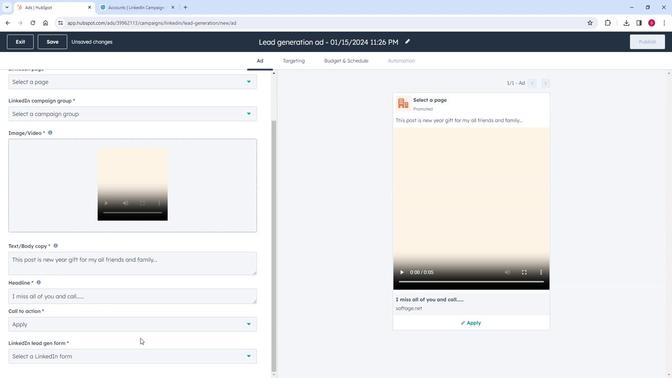 
Action: Mouse scrolled (138, 335) with delta (0, 0)
Screenshot: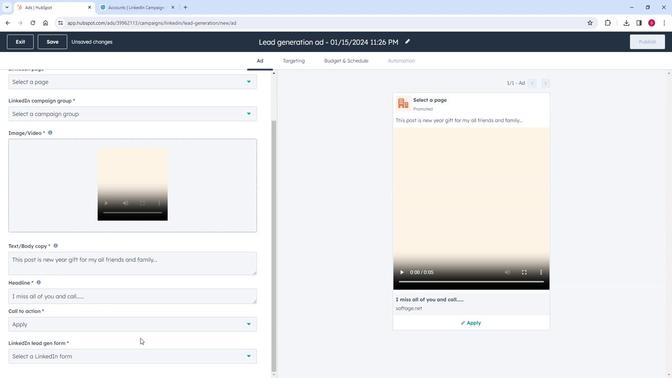 
Action: Mouse moved to (140, 335)
Screenshot: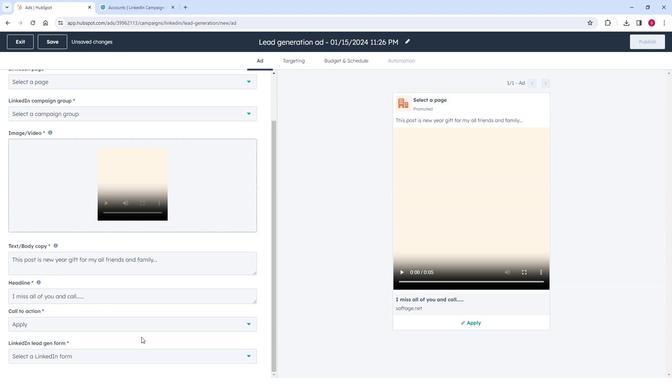 
Action: Mouse scrolled (140, 334) with delta (0, 0)
Screenshot: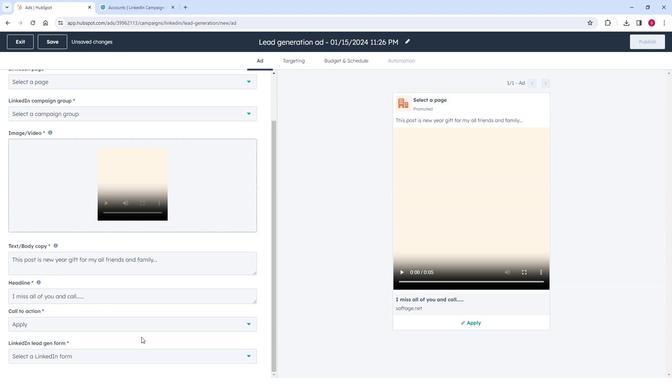 
Action: Mouse moved to (222, 352)
Screenshot: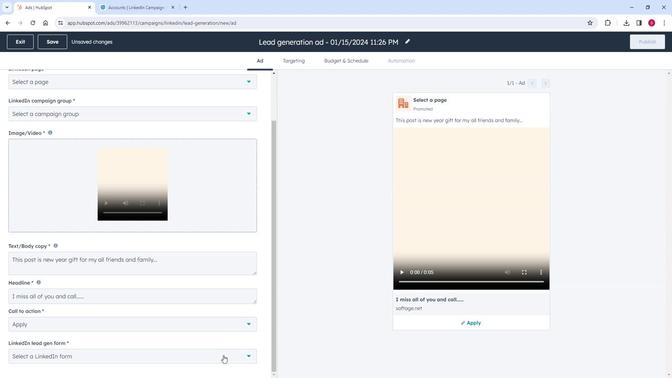 
Action: Mouse pressed left at (222, 352)
Screenshot: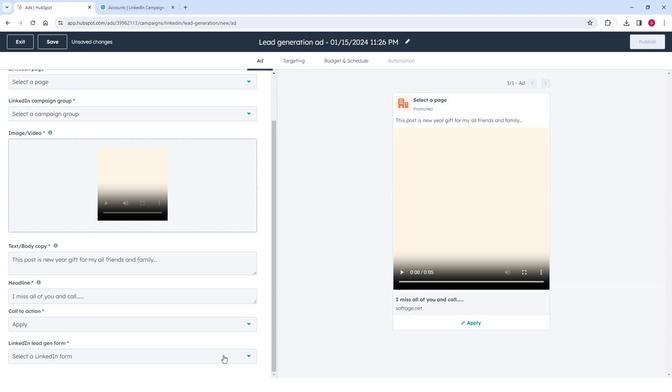 
Action: Mouse moved to (72, 335)
Screenshot: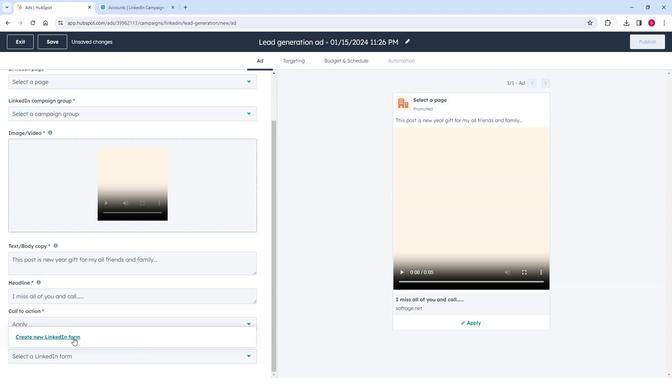 
Action: Mouse pressed left at (72, 335)
Screenshot: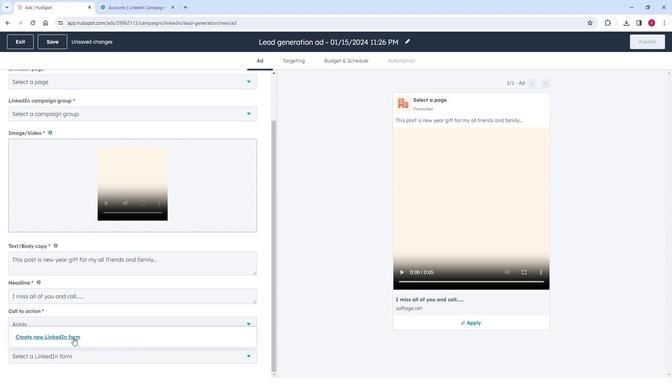 
Action: Mouse moved to (576, 276)
Screenshot: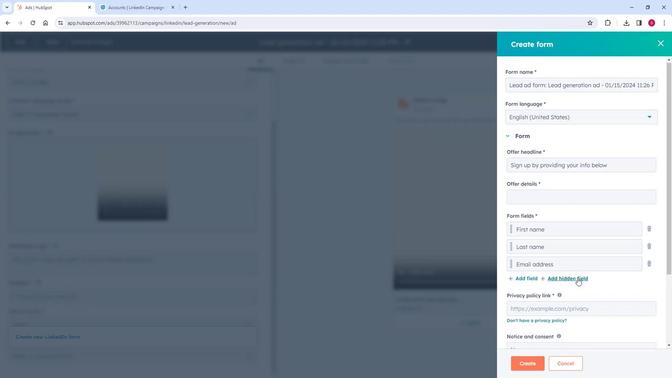 
Action: Mouse scrolled (576, 275) with delta (0, 0)
Screenshot: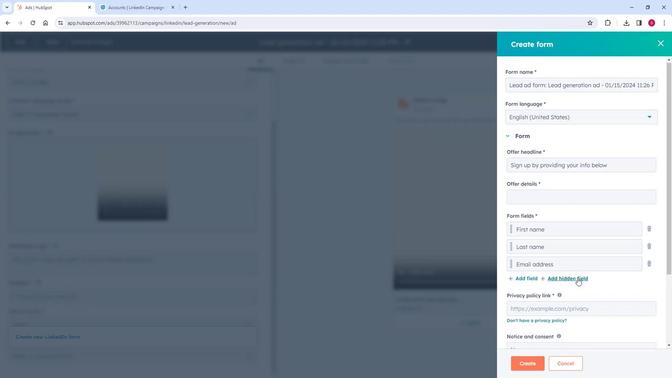 
Action: Mouse scrolled (576, 275) with delta (0, 0)
Screenshot: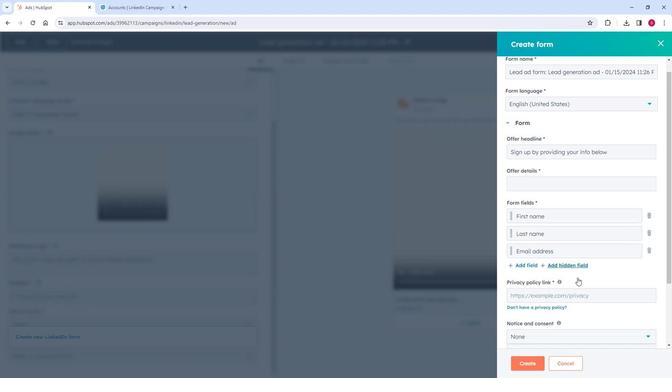 
Action: Mouse scrolled (576, 275) with delta (0, 0)
Screenshot: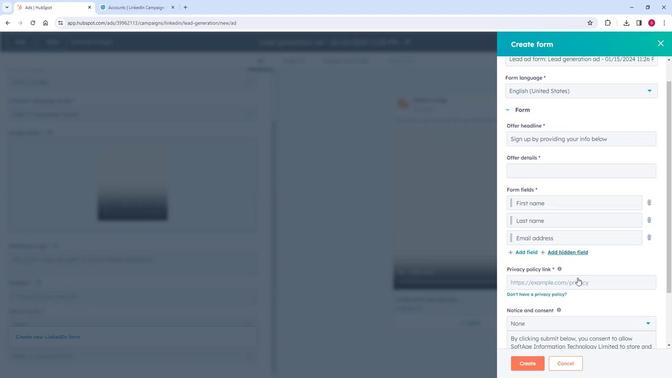 
Action: Mouse scrolled (576, 275) with delta (0, 0)
Screenshot: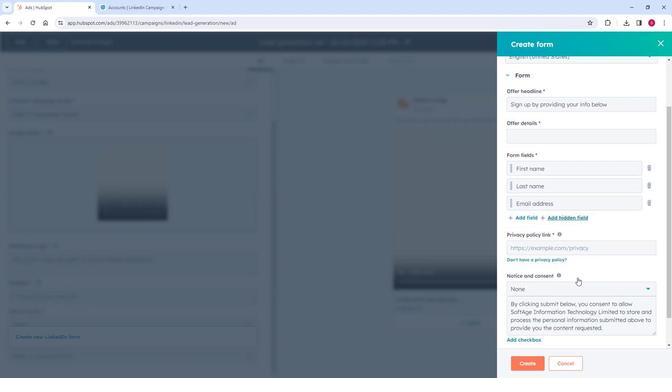 
Action: Mouse scrolled (576, 275) with delta (0, 0)
Screenshot: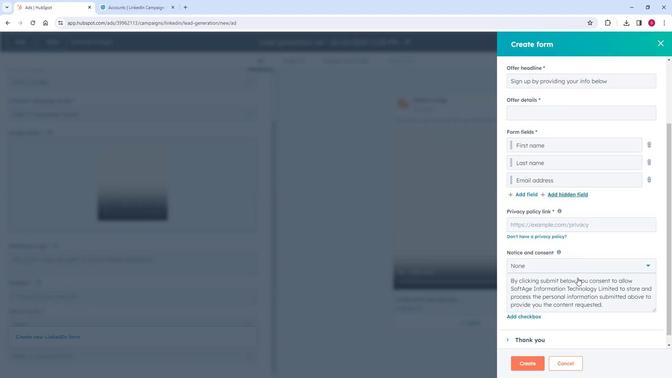 
Action: Mouse scrolled (576, 275) with delta (0, 0)
Screenshot: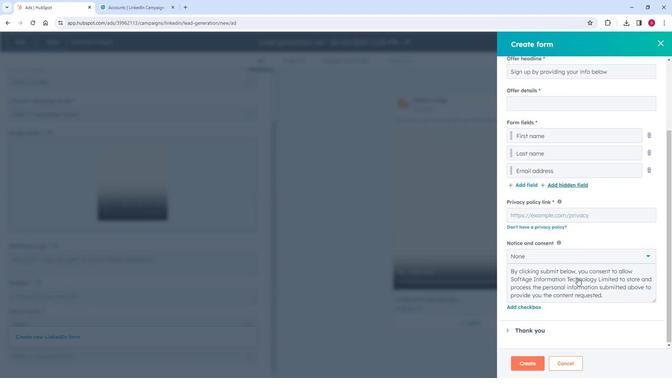 
Action: Mouse moved to (584, 306)
Screenshot: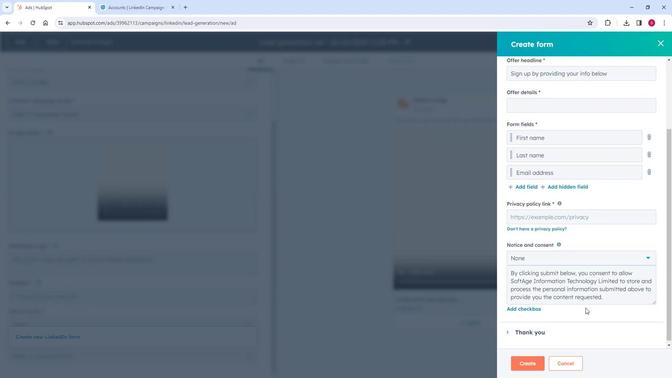 
Action: Mouse scrolled (584, 306) with delta (0, 0)
Screenshot: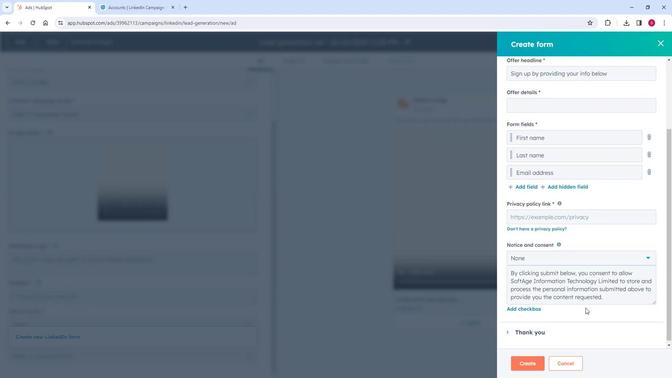 
Action: Mouse scrolled (584, 306) with delta (0, 0)
Screenshot: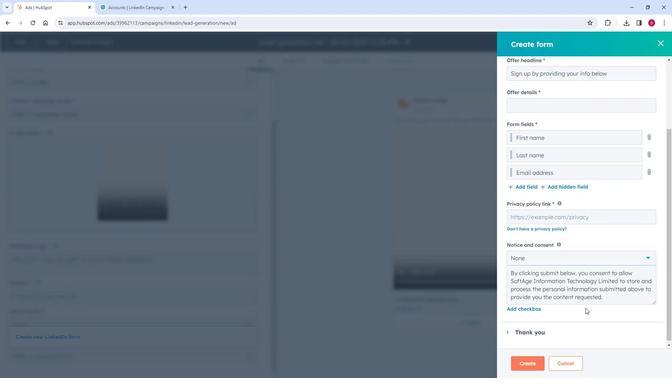 
Action: Mouse scrolled (584, 306) with delta (0, 0)
Screenshot: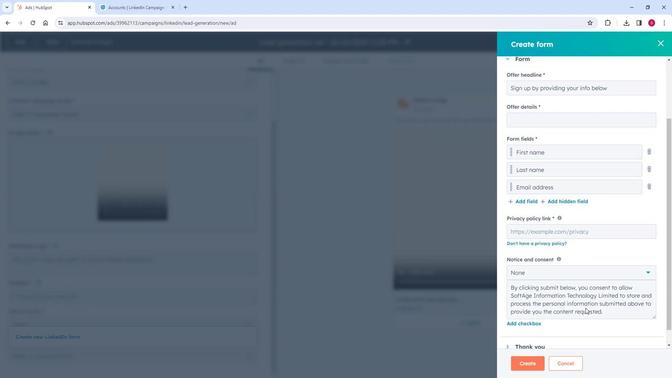 
Action: Mouse scrolled (584, 306) with delta (0, 0)
Screenshot: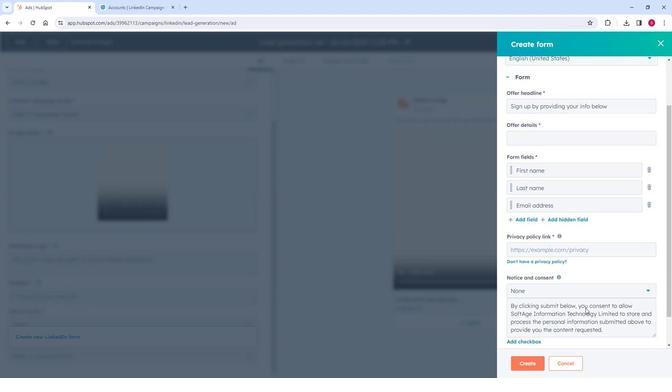 
Action: Mouse scrolled (584, 306) with delta (0, 0)
Screenshot: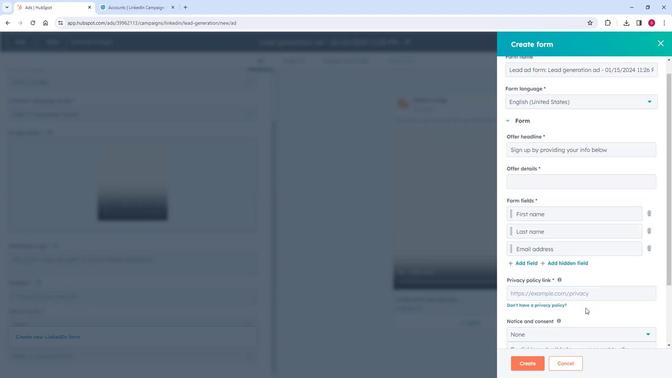 
Action: Mouse scrolled (584, 306) with delta (0, 0)
Screenshot: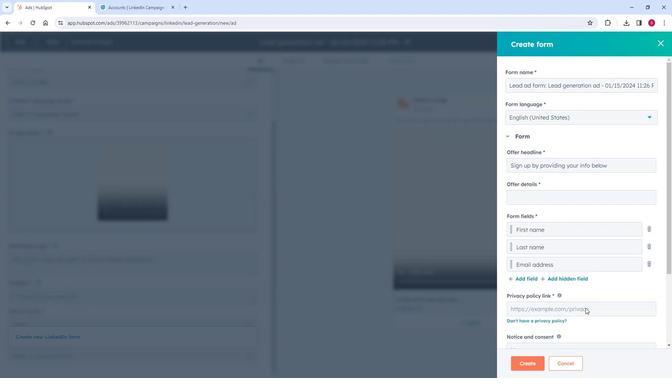 
Action: Mouse scrolled (584, 306) with delta (0, 0)
Screenshot: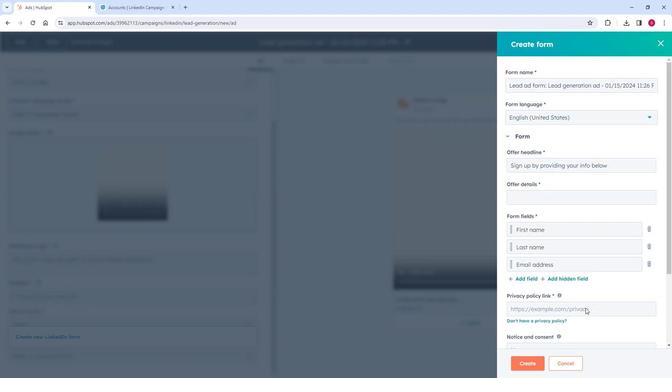 
Action: Mouse moved to (549, 84)
Screenshot: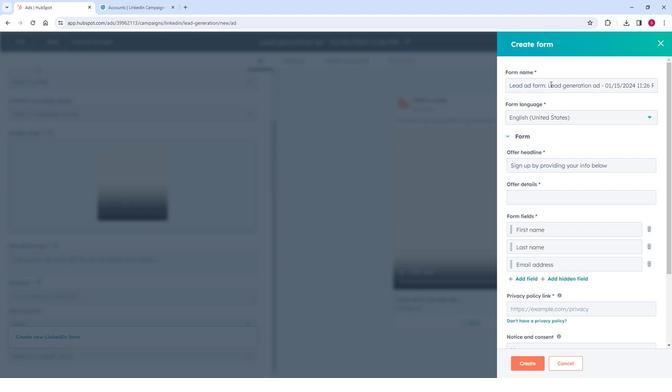 
Action: Mouse pressed left at (549, 84)
Screenshot: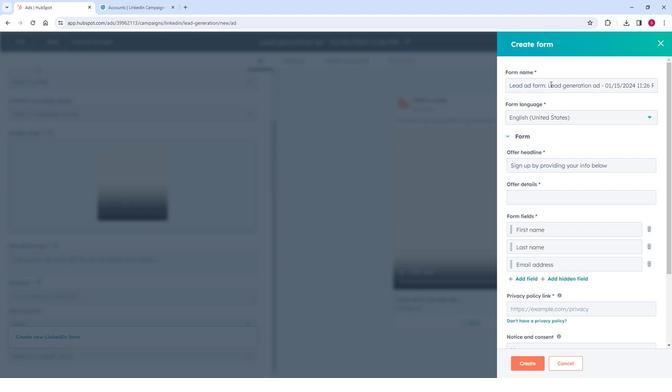 
Action: Mouse moved to (558, 116)
Screenshot: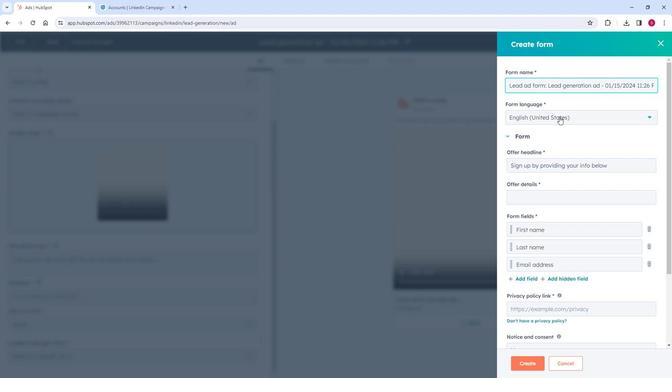 
Action: Mouse pressed left at (558, 116)
Screenshot: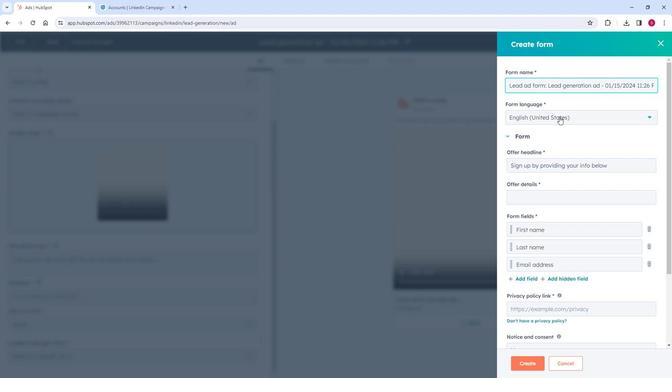 
Action: Mouse pressed left at (558, 116)
Screenshot: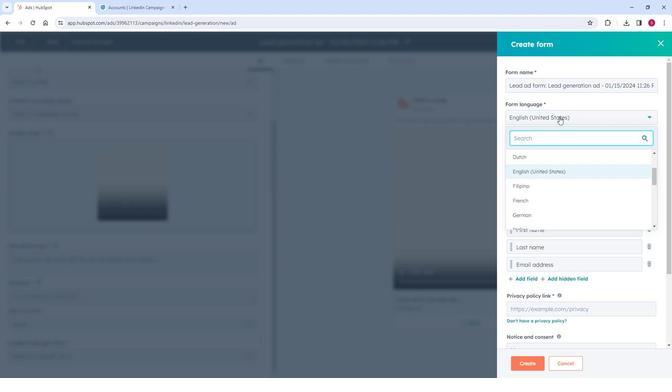 
Action: Mouse pressed left at (558, 116)
Screenshot: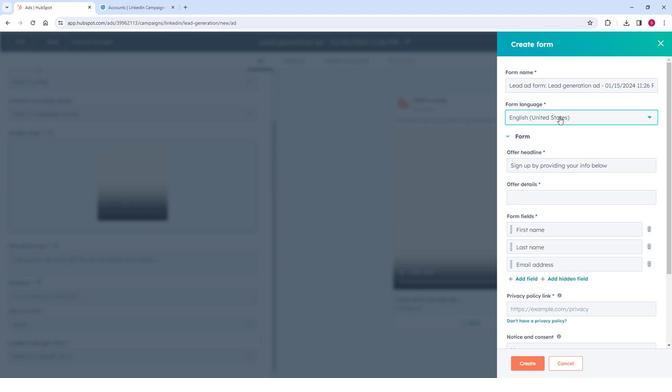 
Action: Mouse moved to (550, 209)
Screenshot: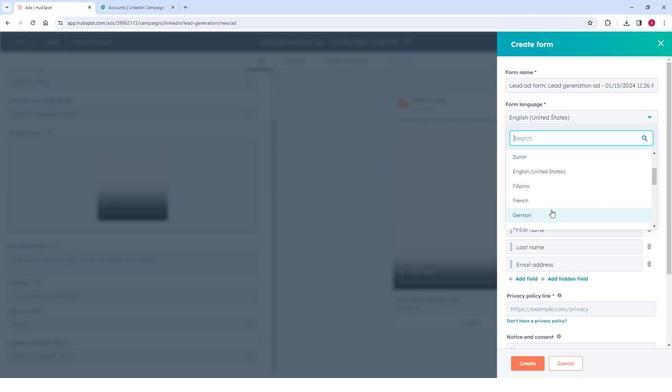 
Action: Mouse scrolled (550, 208) with delta (0, 0)
Screenshot: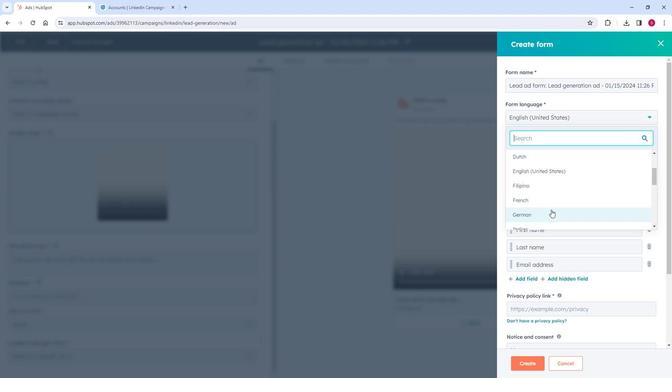 
Action: Mouse scrolled (550, 208) with delta (0, 0)
Screenshot: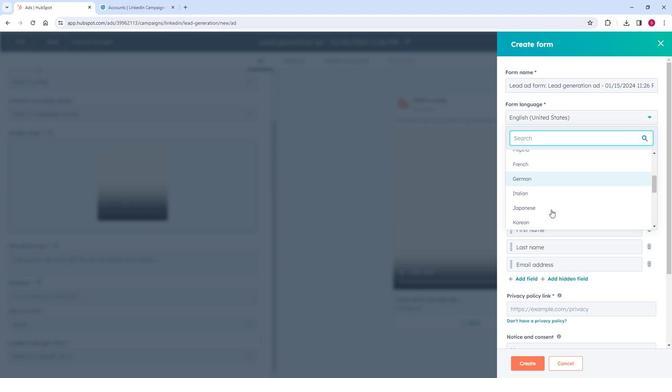 
Action: Mouse moved to (550, 207)
Screenshot: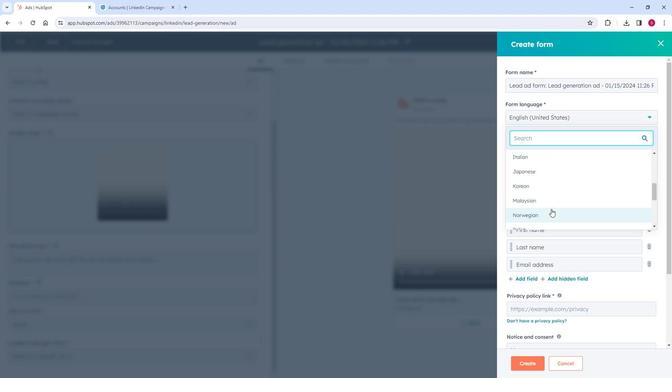 
Action: Mouse scrolled (550, 207) with delta (0, 0)
Screenshot: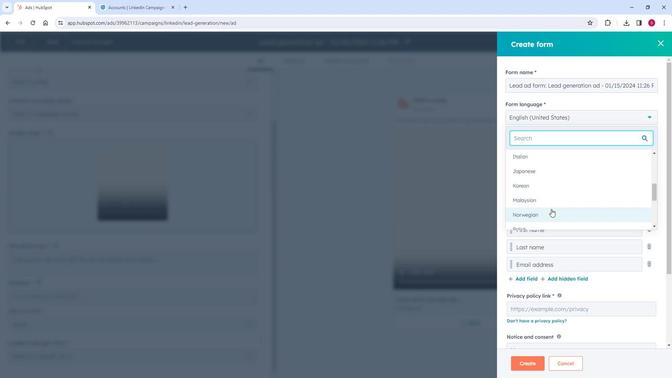 
Action: Mouse scrolled (550, 207) with delta (0, 0)
Screenshot: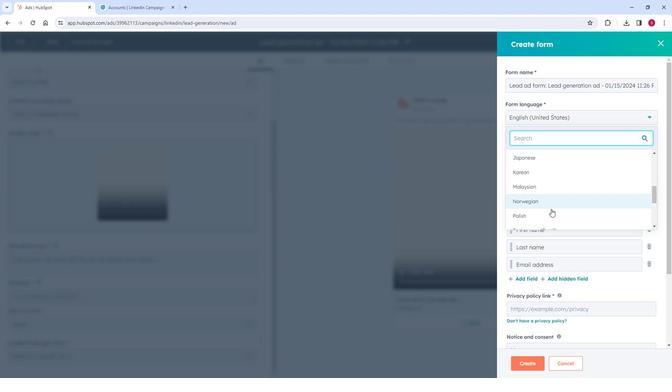 
Action: Mouse scrolled (550, 207) with delta (0, 0)
Screenshot: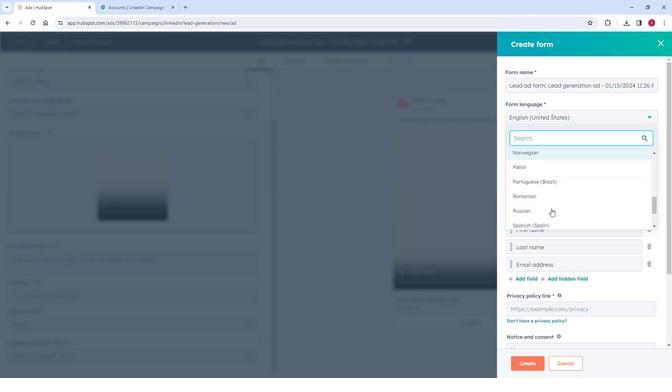 
Action: Mouse moved to (550, 207)
Screenshot: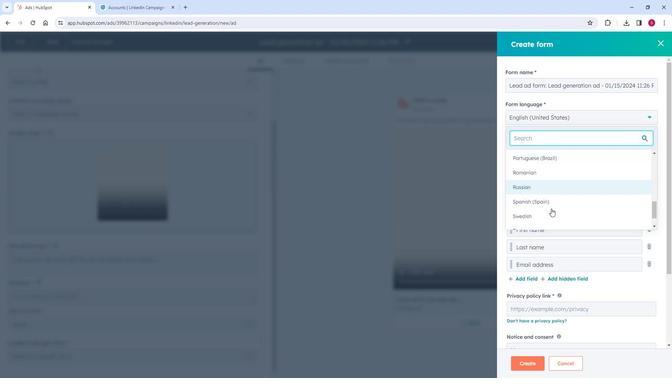 
Action: Mouse scrolled (550, 207) with delta (0, 0)
Screenshot: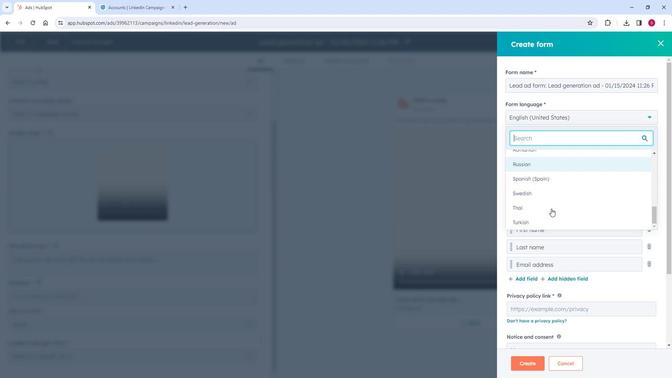 
Action: Mouse moved to (549, 204)
Screenshot: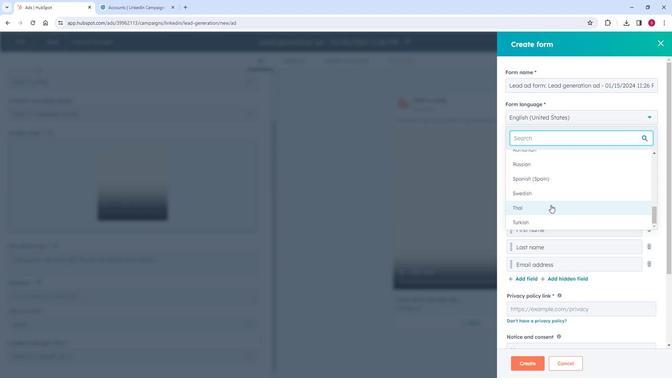 
Action: Mouse scrolled (549, 203) with delta (0, 0)
Screenshot: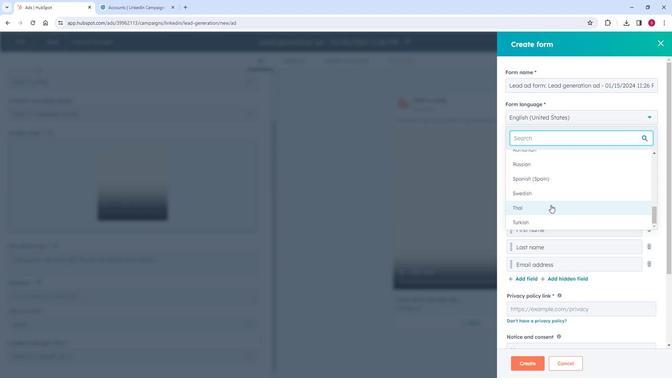 
Action: Mouse scrolled (549, 203) with delta (0, 0)
Screenshot: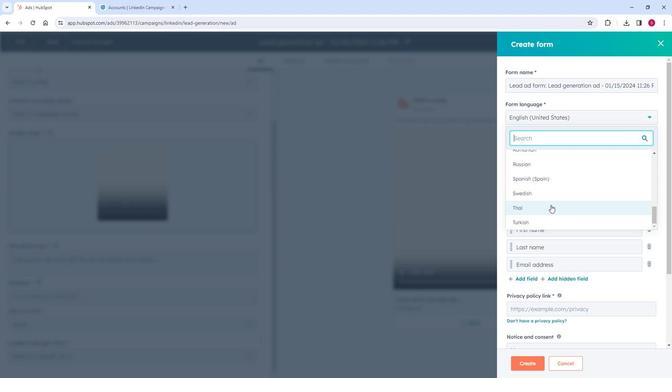 
Action: Mouse scrolled (549, 203) with delta (0, 0)
Screenshot: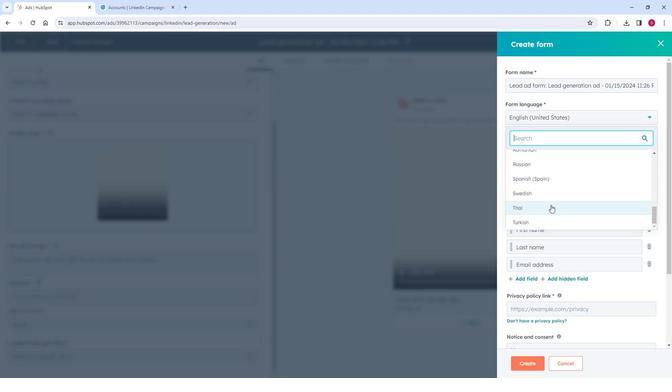 
Action: Mouse moved to (553, 185)
Screenshot: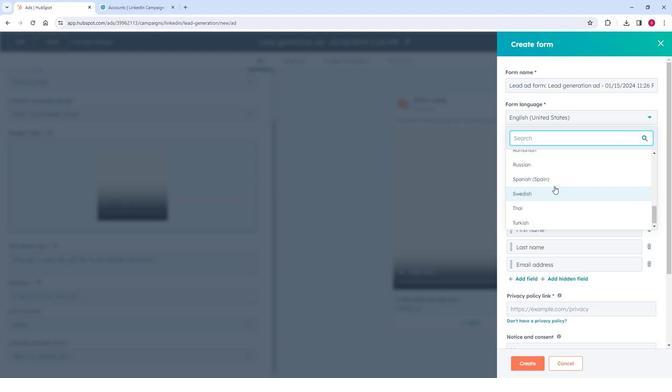 
Action: Mouse scrolled (553, 185) with delta (0, 0)
Screenshot: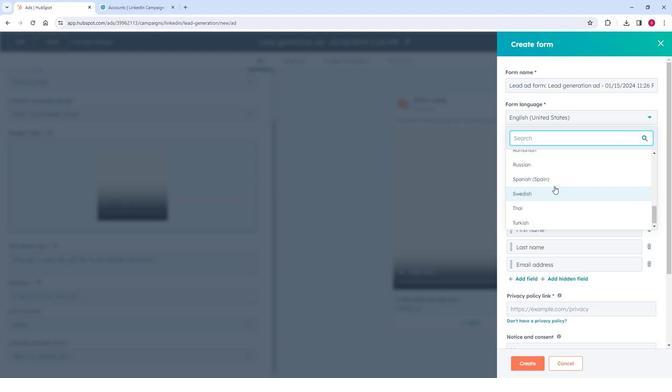 
Action: Mouse moved to (553, 185)
Screenshot: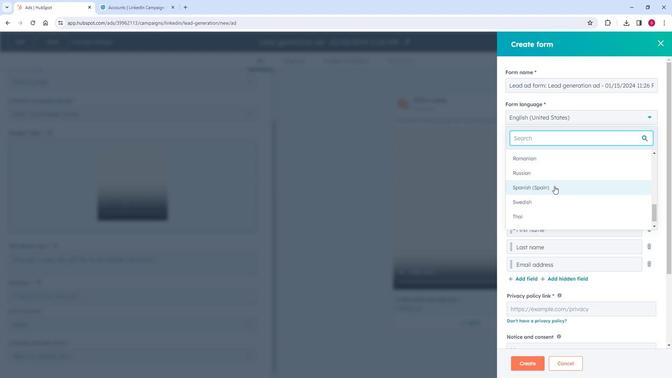 
Action: Mouse scrolled (553, 185) with delta (0, 0)
Screenshot: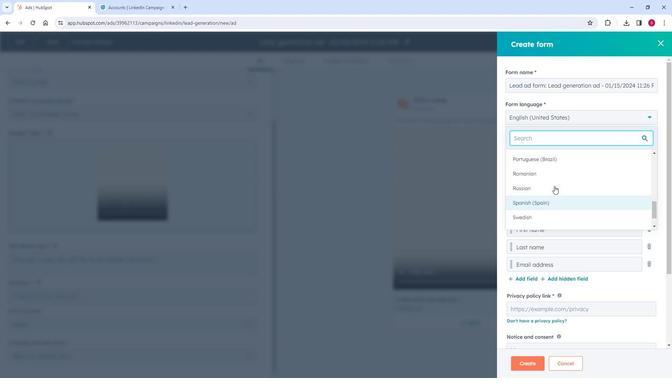 
Action: Mouse scrolled (553, 185) with delta (0, 0)
Screenshot: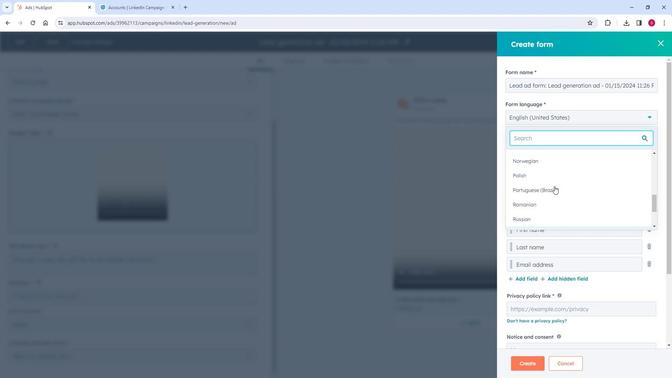 
Action: Mouse scrolled (553, 185) with delta (0, 0)
Screenshot: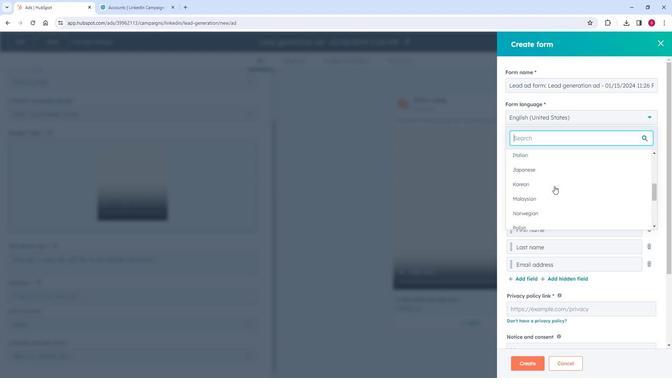 
Action: Mouse scrolled (553, 185) with delta (0, 0)
Screenshot: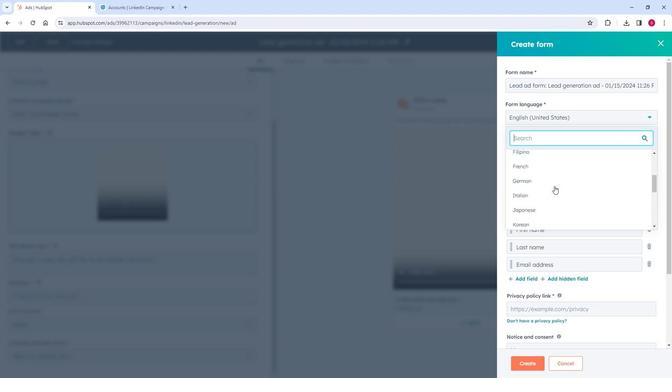 
Action: Mouse scrolled (553, 185) with delta (0, 0)
Screenshot: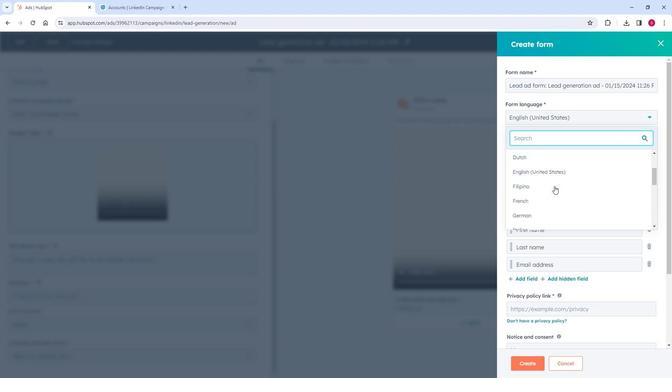 
Action: Mouse scrolled (553, 185) with delta (0, 0)
Screenshot: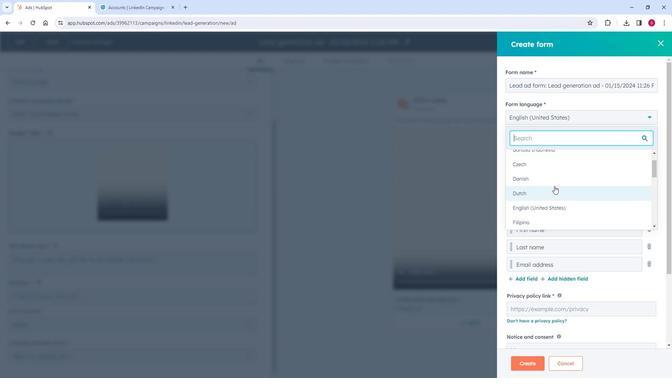 
Action: Mouse scrolled (553, 185) with delta (0, 0)
Screenshot: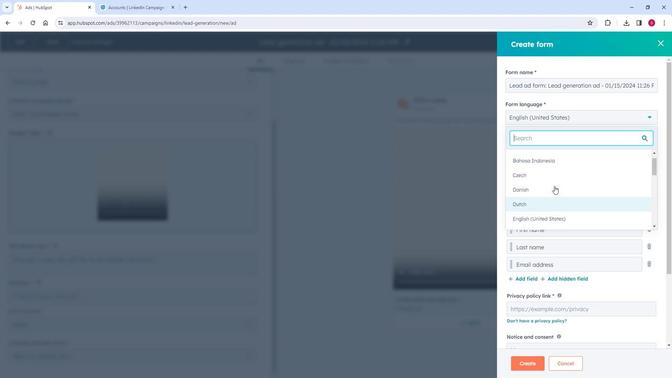 
Action: Mouse scrolled (553, 185) with delta (0, 0)
Screenshot: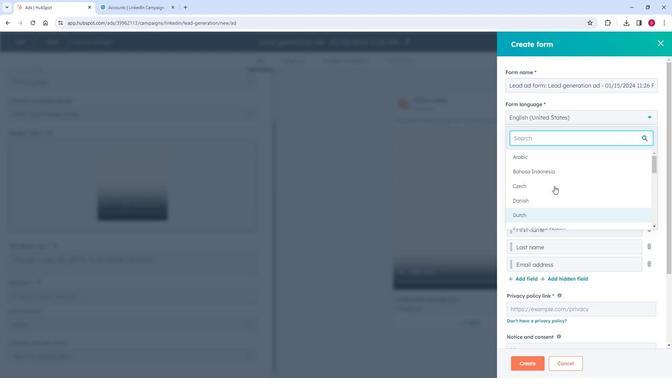 
Action: Mouse scrolled (553, 185) with delta (0, 0)
Screenshot: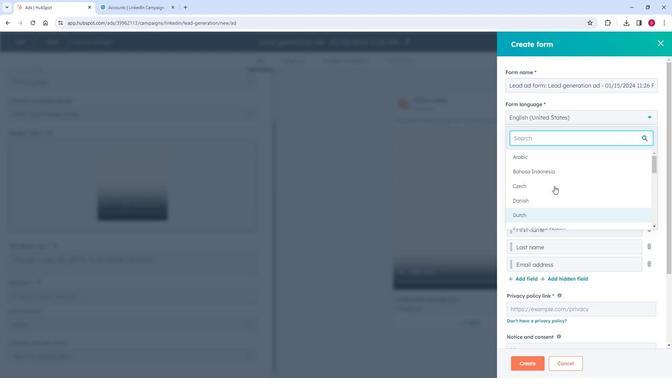 
Action: Mouse moved to (479, 174)
Screenshot: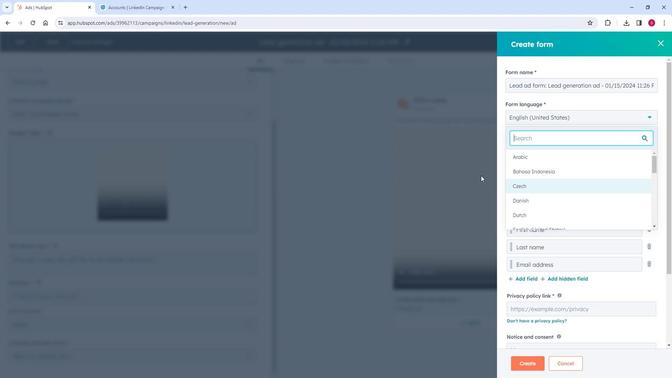 
Action: Mouse pressed left at (479, 174)
Screenshot: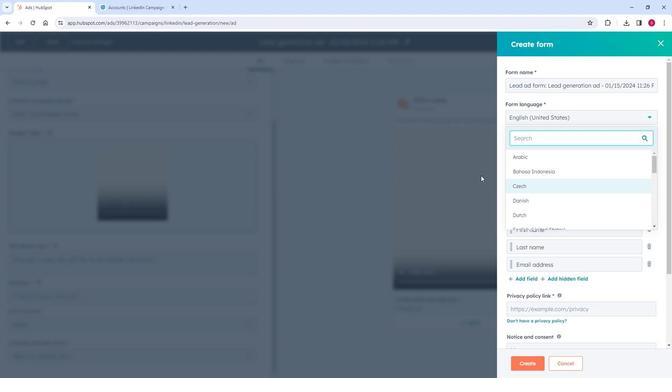 
Action: Mouse moved to (551, 168)
Screenshot: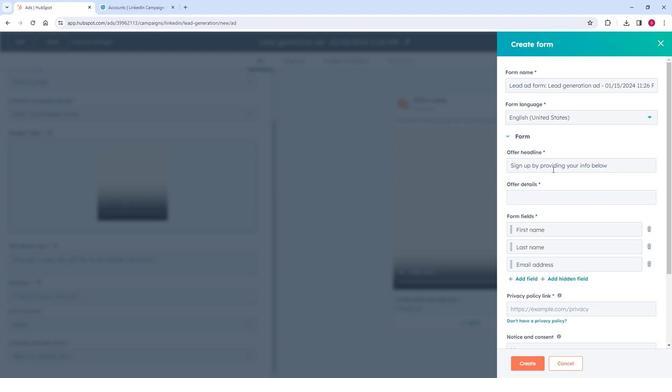 
Action: Mouse pressed left at (551, 168)
Screenshot: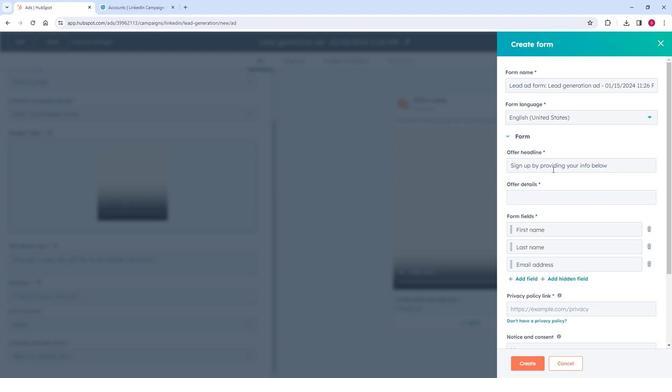 
Action: Mouse moved to (549, 197)
Screenshot: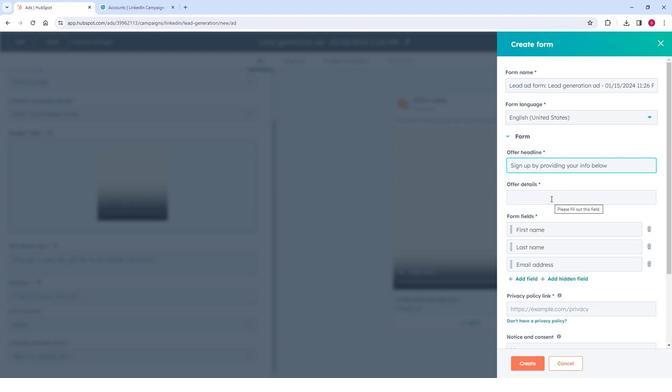 
Action: Mouse pressed left at (549, 197)
Screenshot: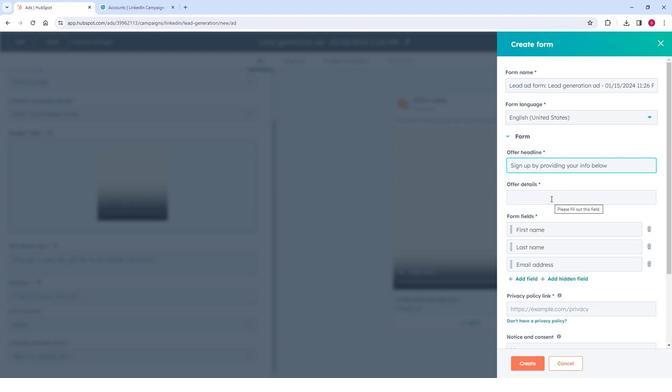 
Action: Mouse moved to (547, 246)
Screenshot: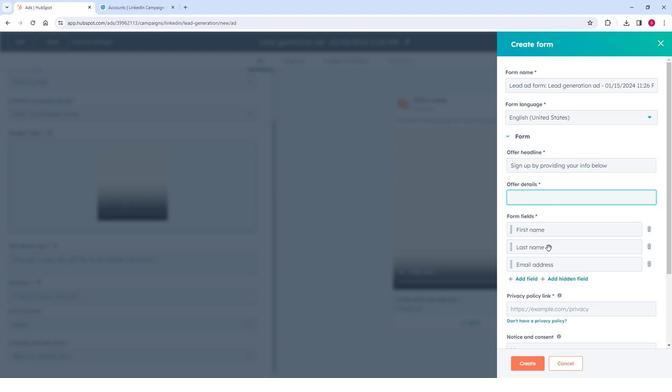 
Action: Mouse scrolled (547, 246) with delta (0, 0)
Screenshot: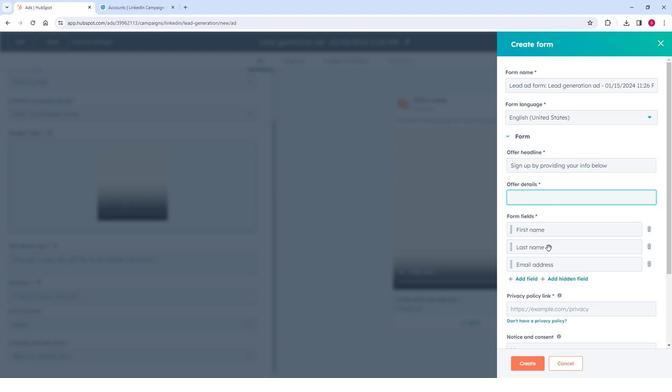 
Action: Mouse moved to (536, 193)
Screenshot: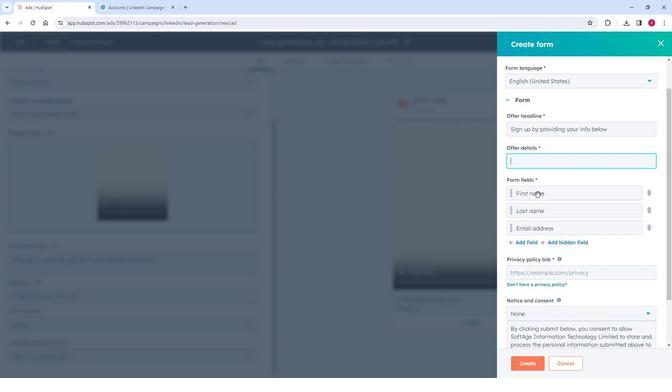 
Action: Mouse pressed left at (536, 193)
Screenshot: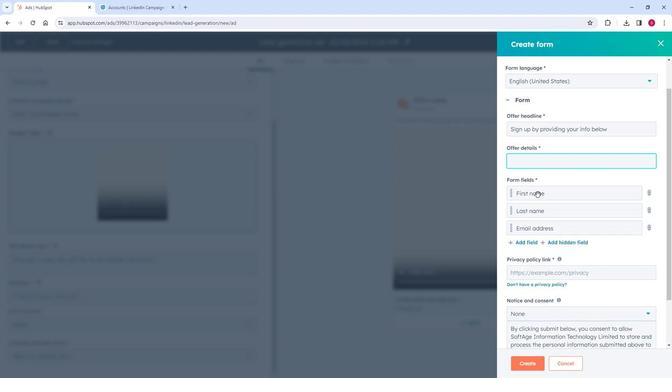 
Action: Mouse moved to (546, 213)
Screenshot: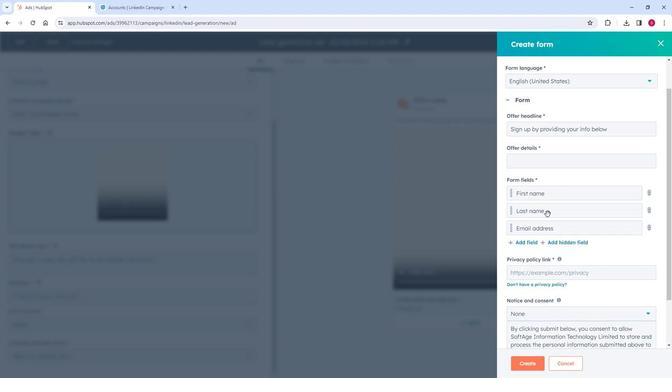 
Action: Mouse pressed left at (546, 213)
Screenshot: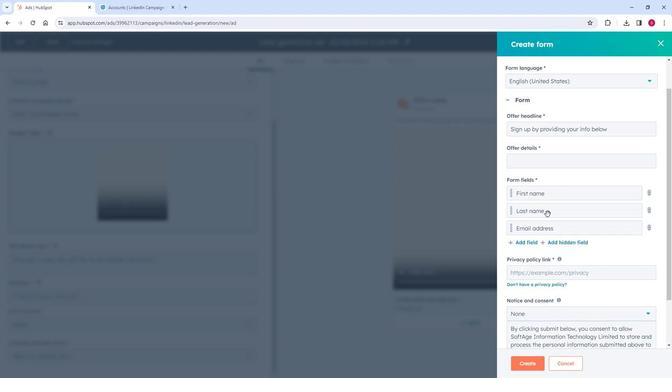 
Action: Mouse moved to (548, 227)
Screenshot: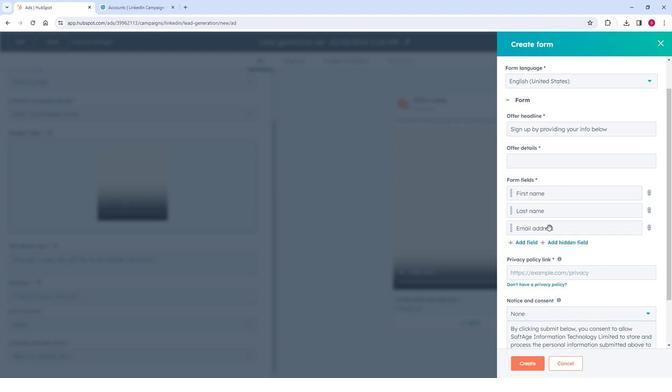 
Action: Mouse pressed left at (548, 227)
Screenshot: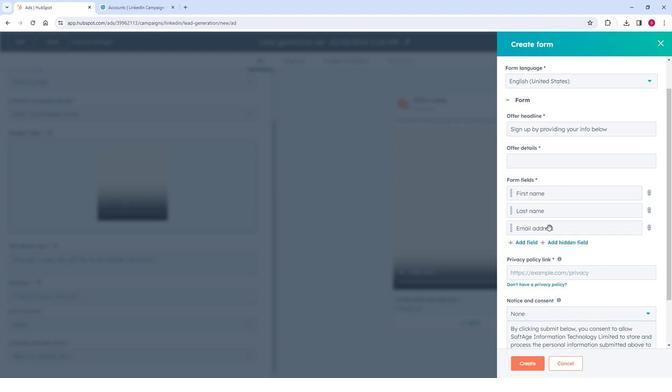 
Action: Mouse moved to (589, 260)
Screenshot: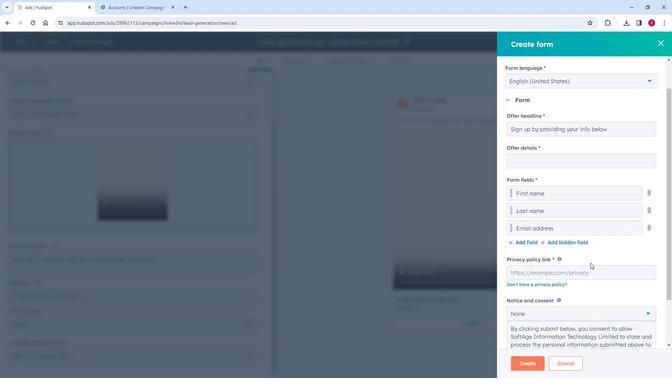 
Action: Mouse scrolled (589, 260) with delta (0, 0)
Screenshot: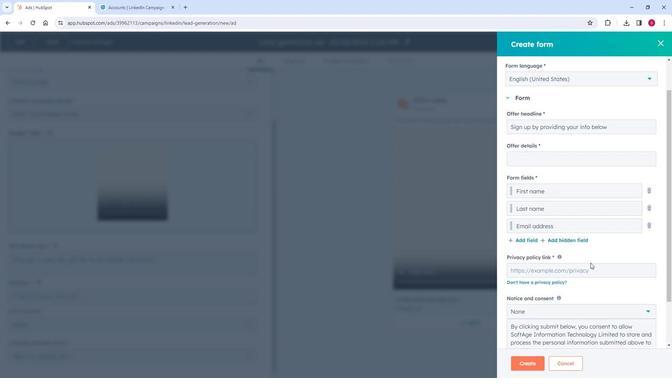 
Action: Mouse moved to (589, 261)
Screenshot: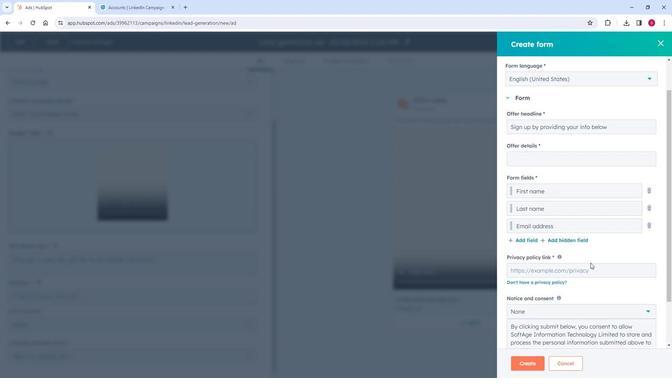 
Action: Mouse scrolled (589, 260) with delta (0, 0)
Screenshot: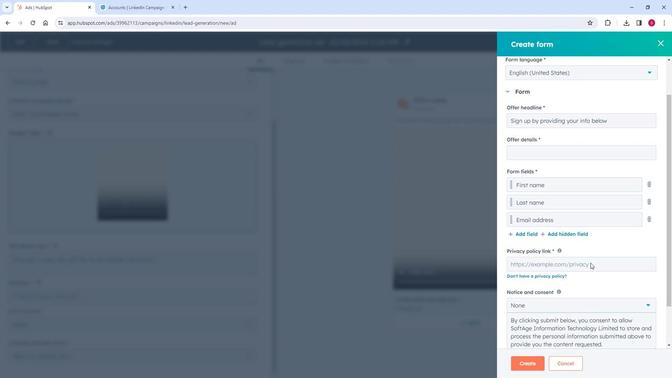 
Action: Mouse scrolled (589, 260) with delta (0, 0)
Screenshot: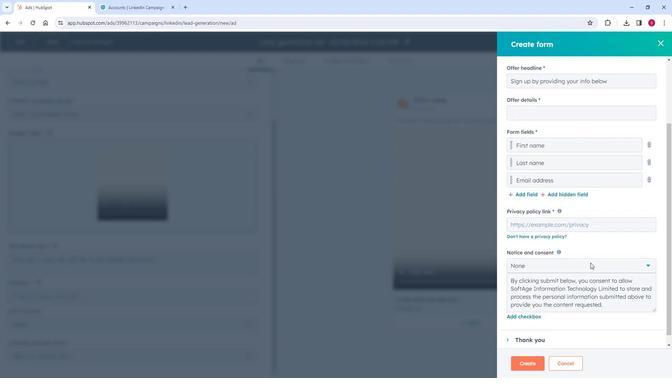 
Action: Mouse moved to (552, 214)
Screenshot: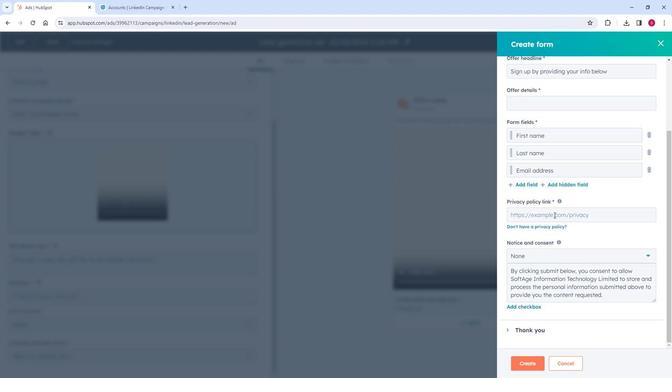 
Action: Mouse pressed left at (552, 214)
Screenshot: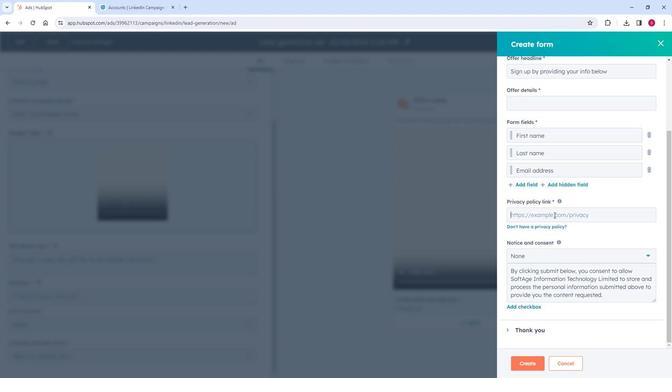 
Action: Mouse moved to (573, 232)
Screenshot: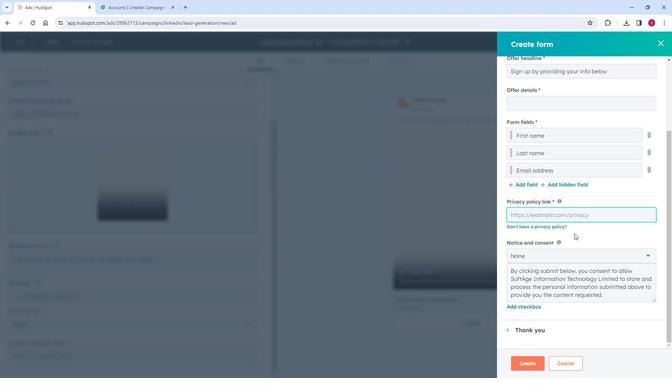 
Action: Mouse scrolled (573, 232) with delta (0, 0)
Screenshot: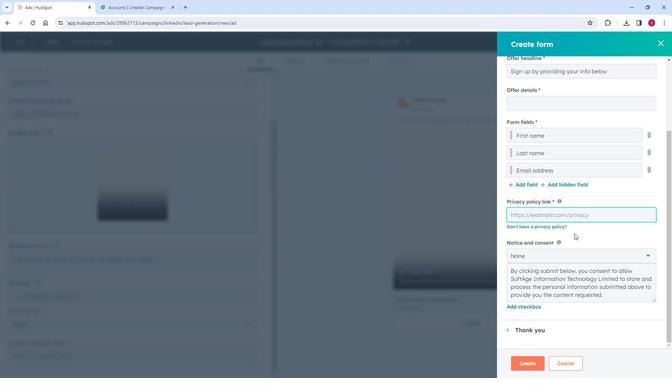 
Action: Mouse scrolled (573, 232) with delta (0, 0)
Screenshot: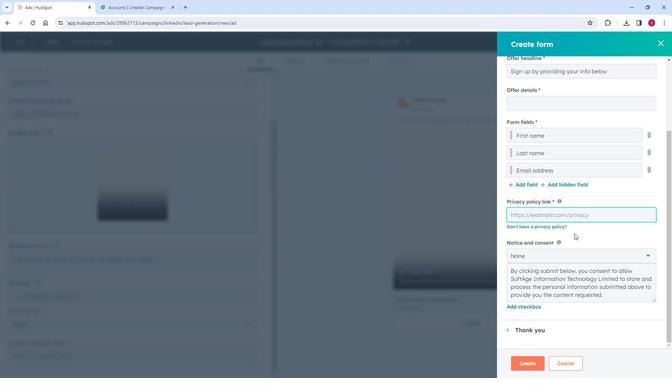 
Action: Mouse scrolled (573, 232) with delta (0, 0)
Screenshot: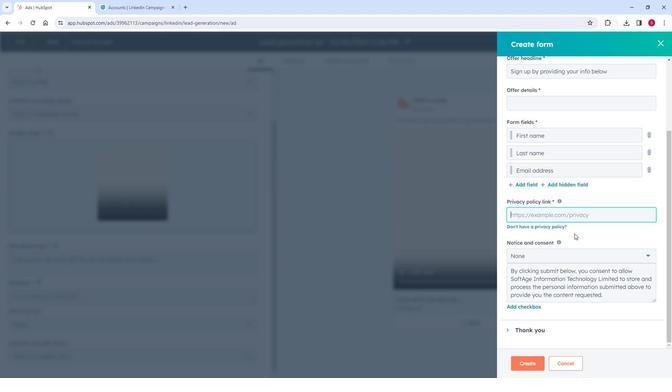 
Action: Mouse moved to (555, 297)
Screenshot: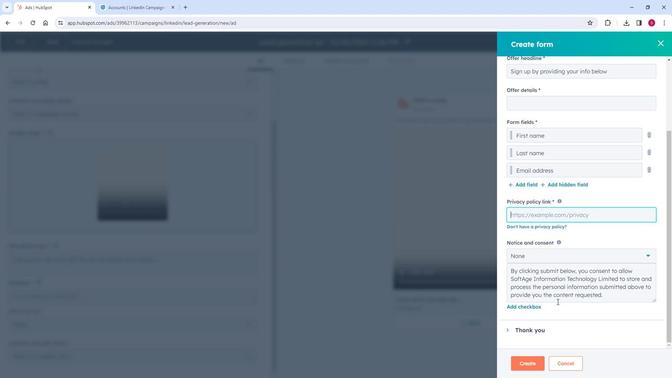 
Action: Mouse scrolled (555, 297) with delta (0, 0)
Screenshot: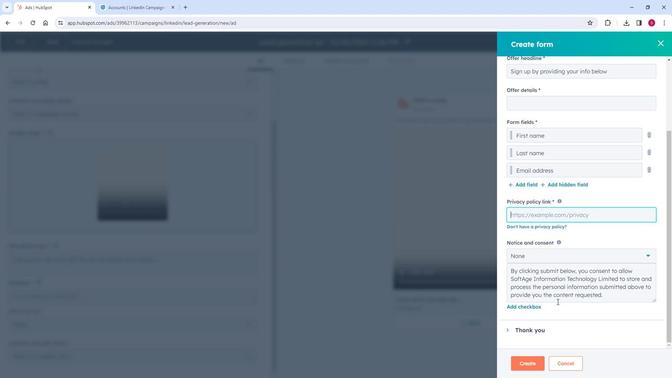 
Action: Mouse moved to (556, 301)
Screenshot: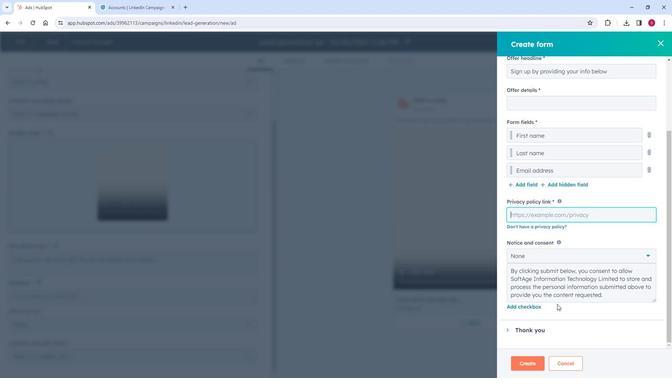 
Action: Mouse scrolled (556, 300) with delta (0, 0)
Screenshot: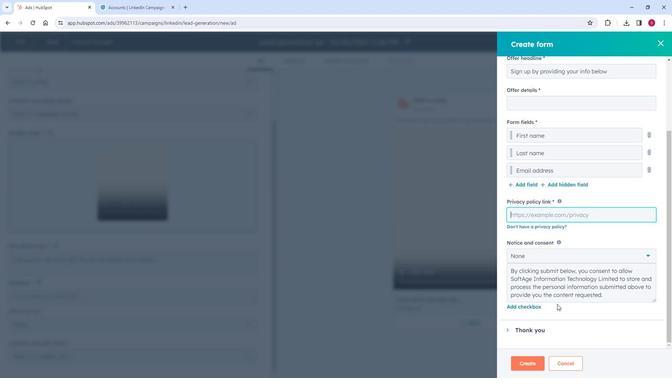 
Action: Mouse moved to (556, 305)
Screenshot: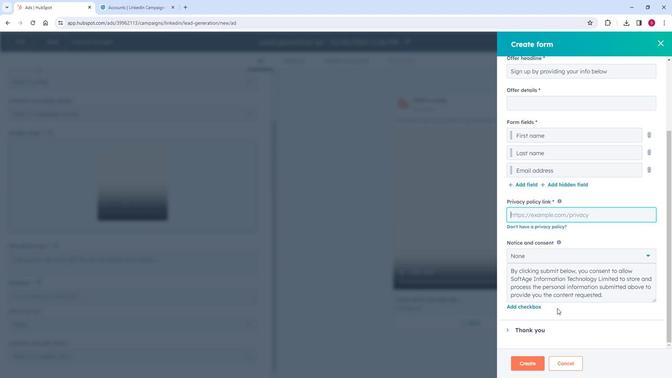 
Action: Mouse scrolled (556, 304) with delta (0, 0)
Screenshot: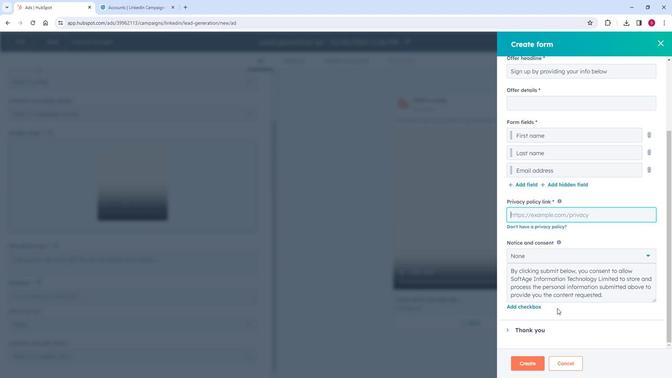 
Action: Mouse moved to (530, 365)
Screenshot: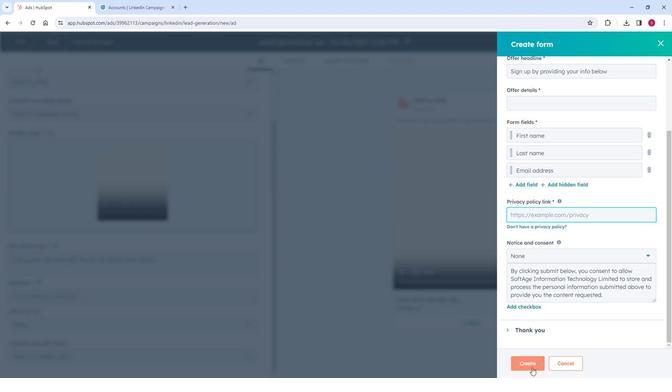 
Action: Mouse pressed left at (530, 365)
Screenshot: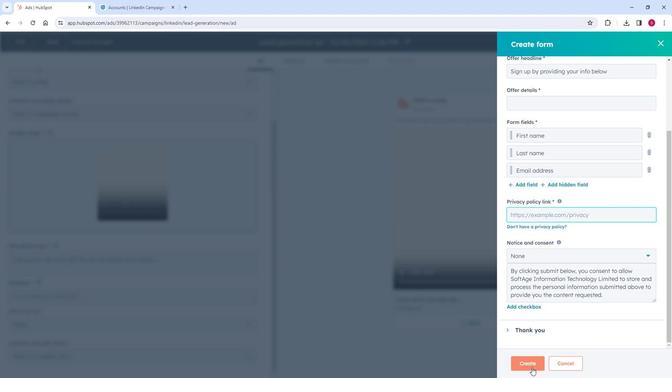 
Action: Mouse moved to (535, 225)
Screenshot: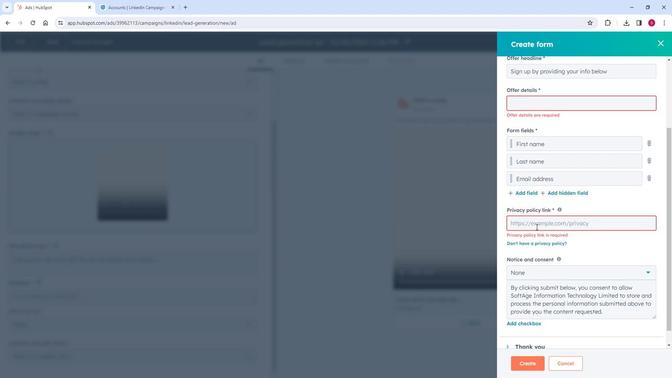 
Action: Mouse pressed left at (535, 225)
Screenshot: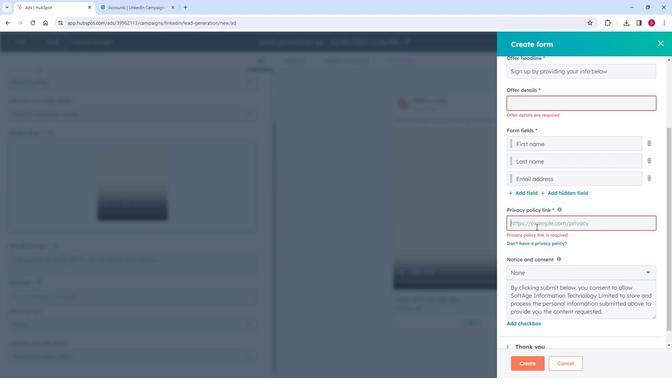 
Action: Mouse moved to (592, 220)
Screenshot: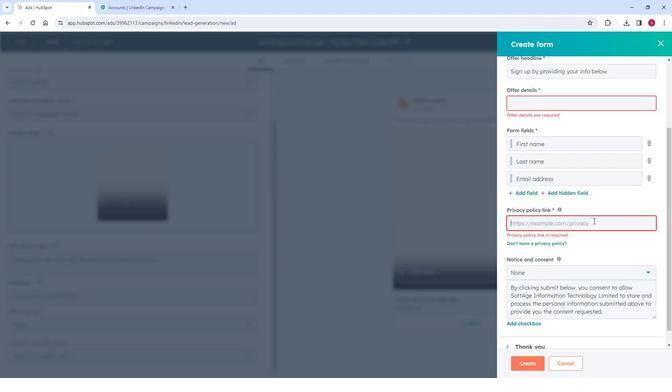 
Action: Mouse pressed left at (592, 220)
Screenshot: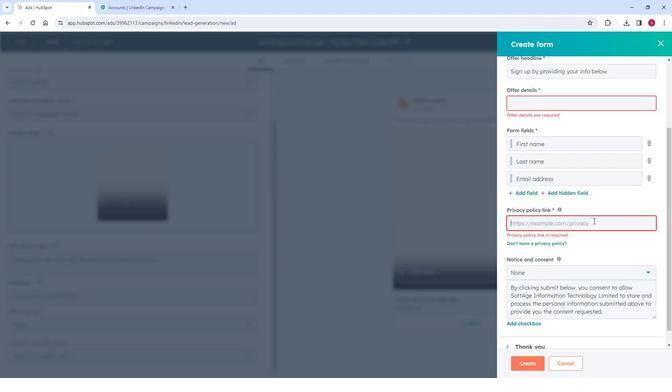 
Action: Mouse moved to (524, 221)
Screenshot: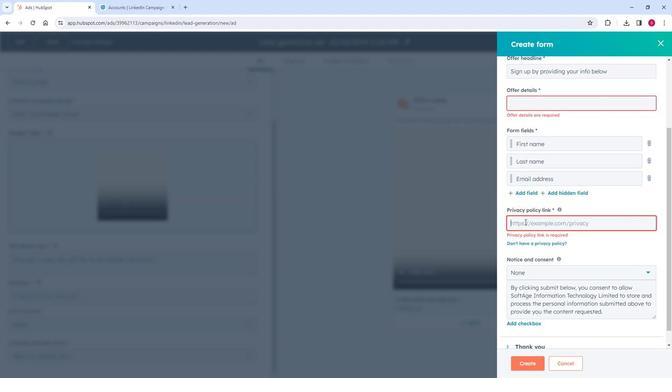 
Action: Mouse pressed left at (524, 221)
Screenshot: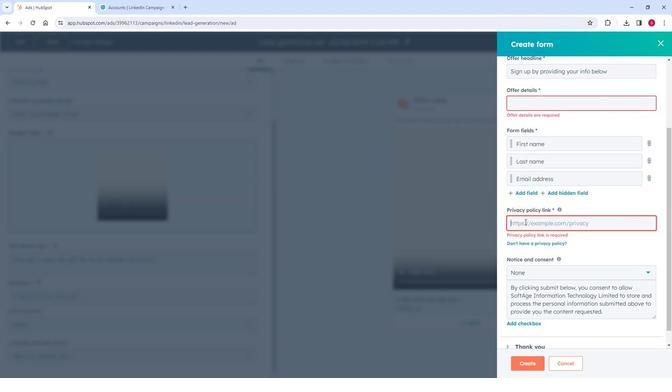 
Action: Mouse moved to (509, 216)
Screenshot: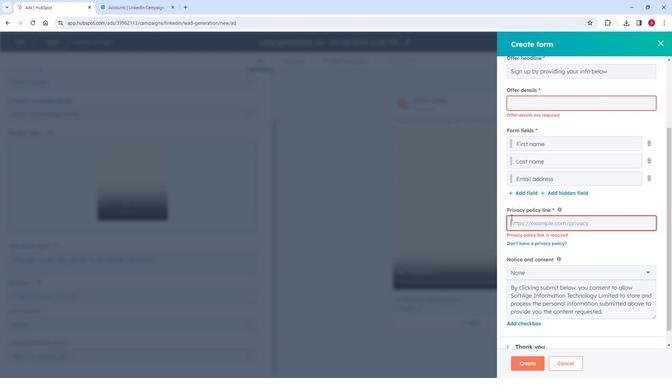 
Action: Key pressed httpa<Key.backspace>s<Key.shift_r>:<Key.shift_r>//youtube.com<Key.backspace><Key.backspace><Key.backspace><Key.backspace><Key.backspace><Key.backspace><Key.backspace><Key.backspace><Key.backspace><Key.backspace><Key.backspace><Key.backspace><Key.backspace><Key.backspace><Key.backspace><Key.backspace><Key.backspace><Key.backspace><Key.backspace><Key.backspace><Key.backspace><Key.backspace><Key.backspace><Key.backspace><Key.backspace><Key.backspace>httpd<Key.backspace>s<Key.shift_r>://
Screenshot: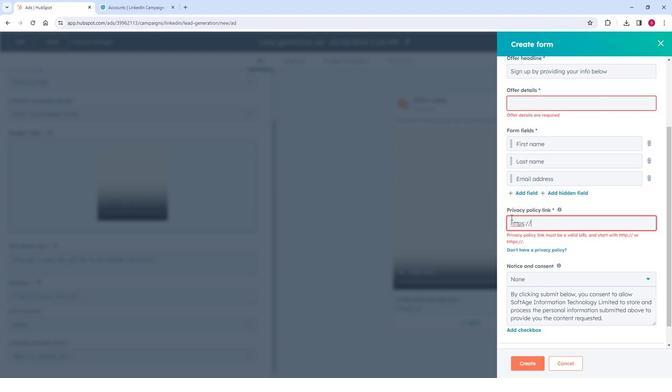 
Action: Mouse moved to (509, 216)
Screenshot: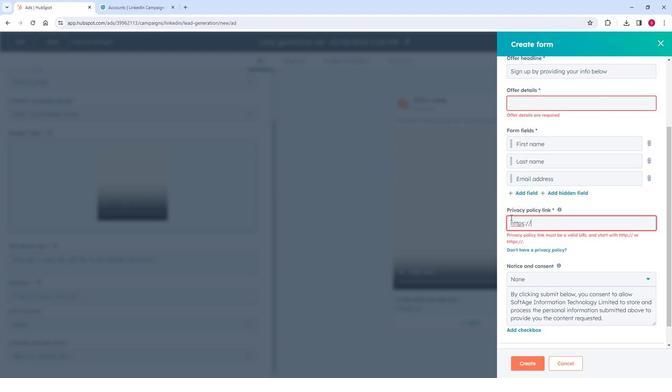 
Action: Key pressed youtube.com
Screenshot: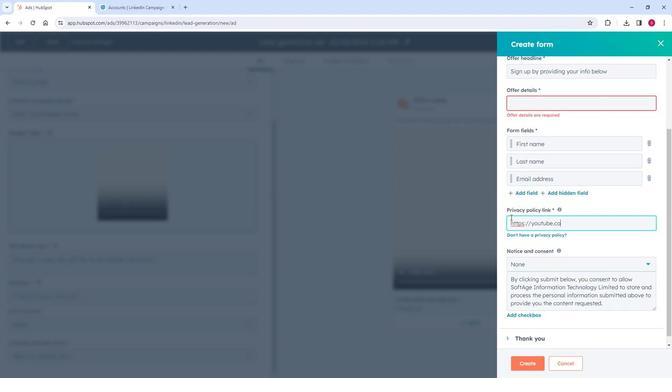 
Action: Mouse moved to (539, 296)
Screenshot: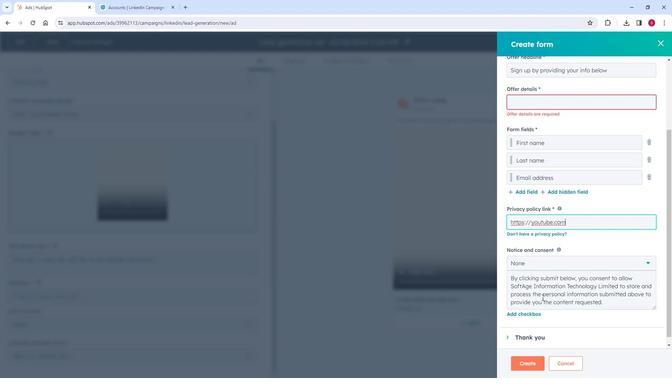
Action: Mouse scrolled (539, 296) with delta (0, 0)
Screenshot: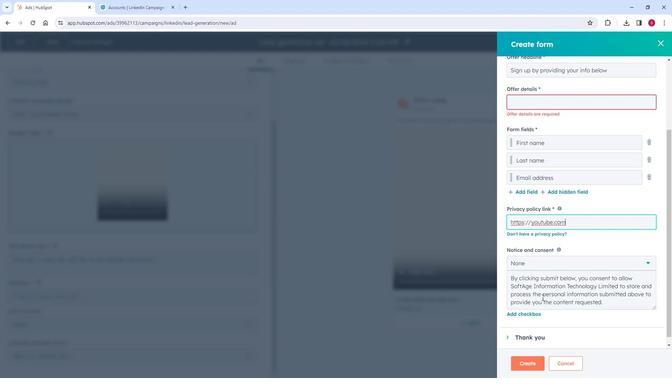 
Action: Mouse moved to (540, 296)
Screenshot: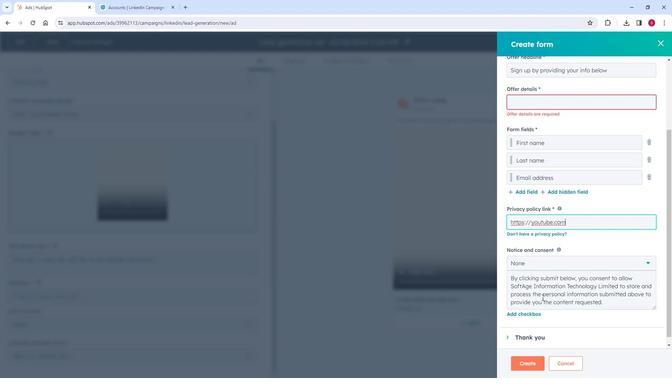 
Action: Mouse scrolled (540, 296) with delta (0, 0)
Screenshot: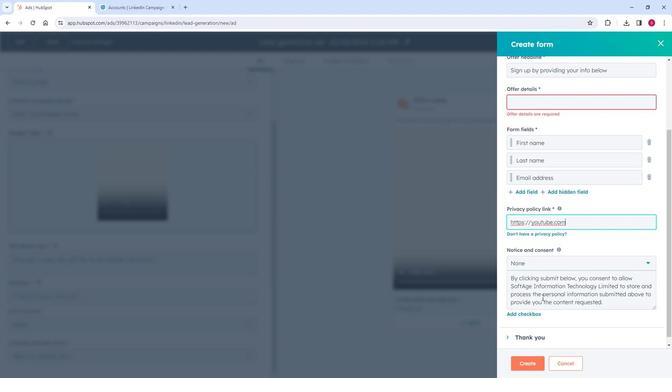 
Action: Mouse moved to (540, 296)
Screenshot: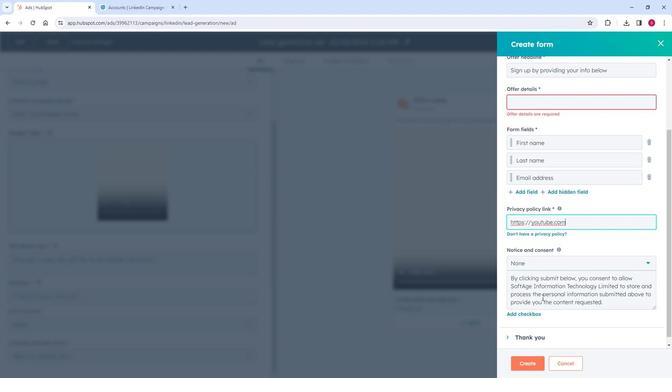 
Action: Mouse scrolled (540, 296) with delta (0, 0)
Screenshot: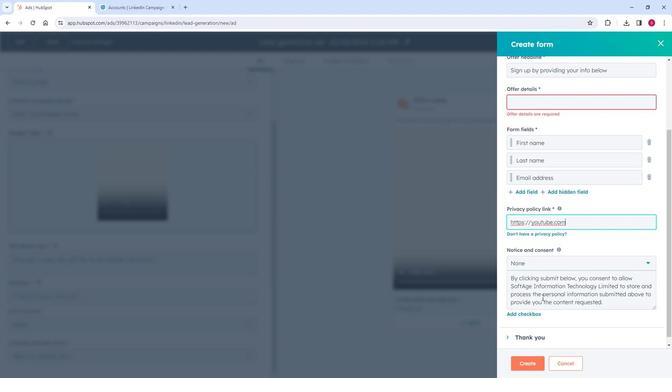 
Action: Mouse moved to (540, 295)
Screenshot: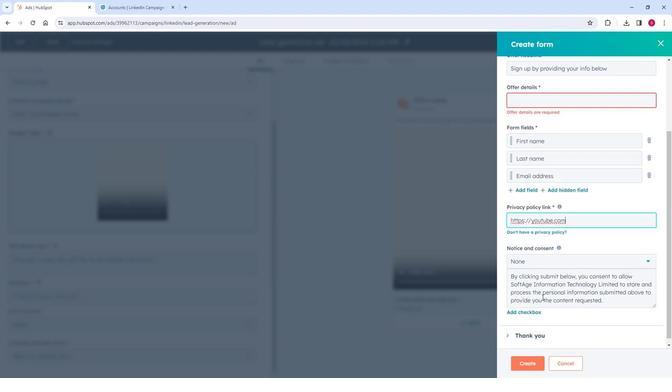 
Action: Mouse scrolled (540, 295) with delta (0, 0)
Screenshot: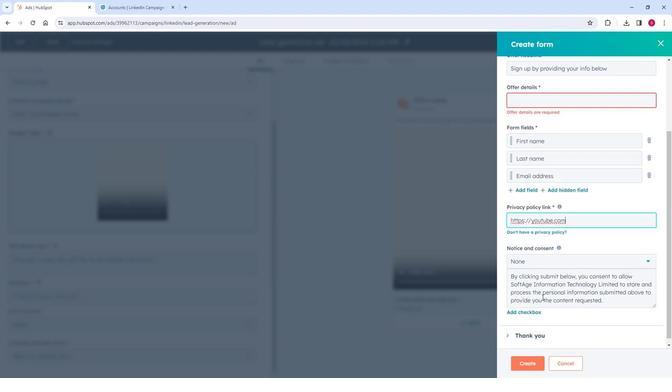 
Action: Mouse moved to (540, 295)
Screenshot: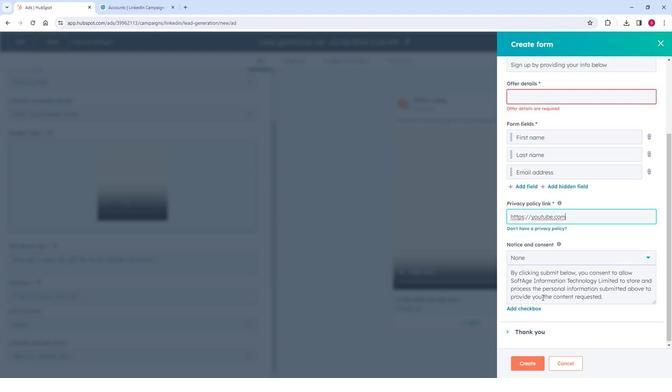 
Action: Mouse scrolled (540, 295) with delta (0, 0)
Screenshot: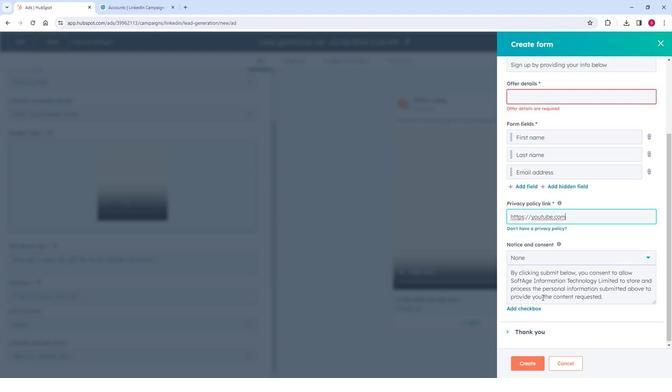 
Action: Mouse scrolled (540, 295) with delta (0, 0)
Screenshot: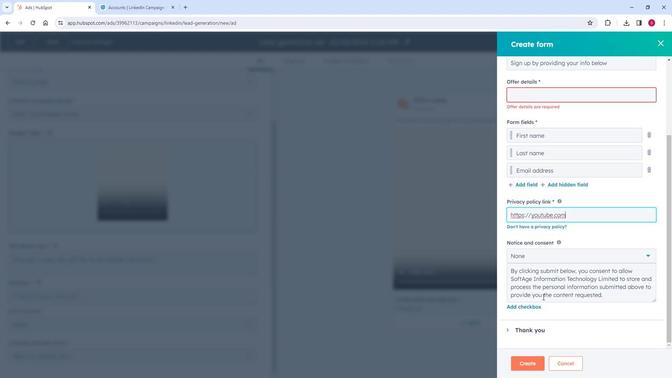 
Action: Mouse moved to (541, 295)
Screenshot: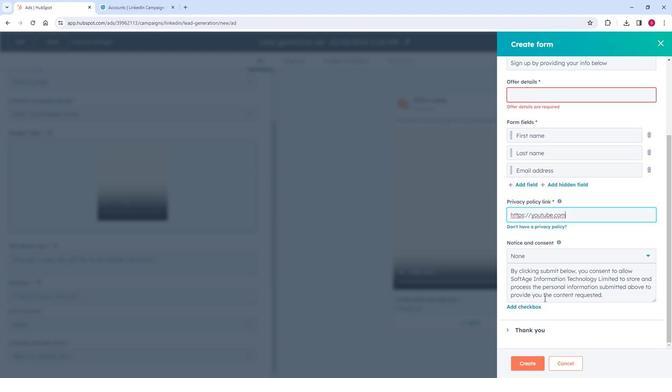 
Action: Mouse scrolled (541, 295) with delta (0, 0)
Screenshot: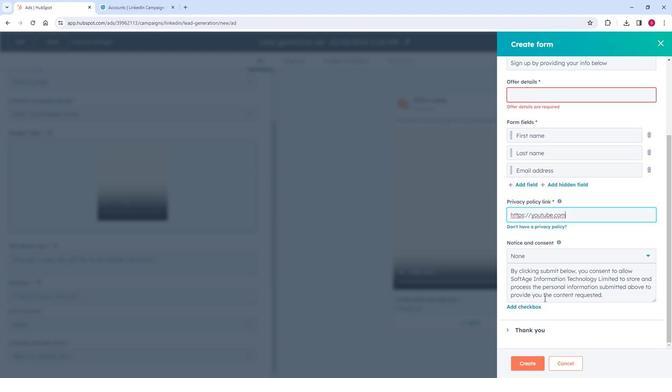 
Action: Mouse moved to (523, 360)
Screenshot: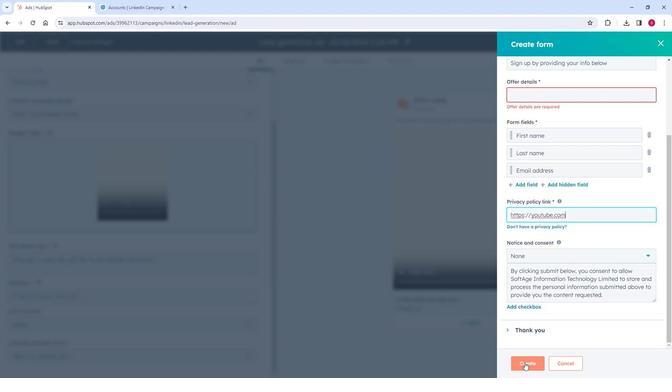 
Action: Mouse pressed left at (523, 360)
Screenshot: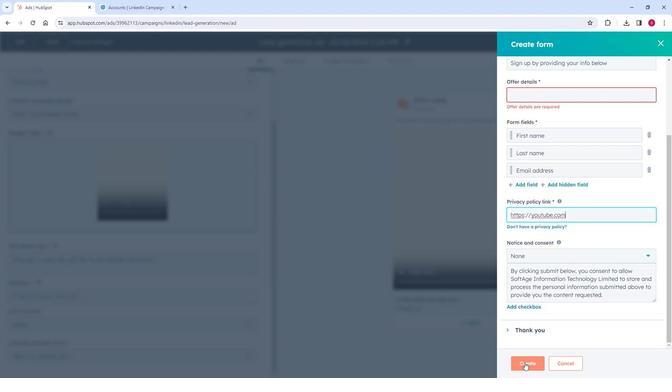 
Action: Mouse moved to (531, 96)
Screenshot: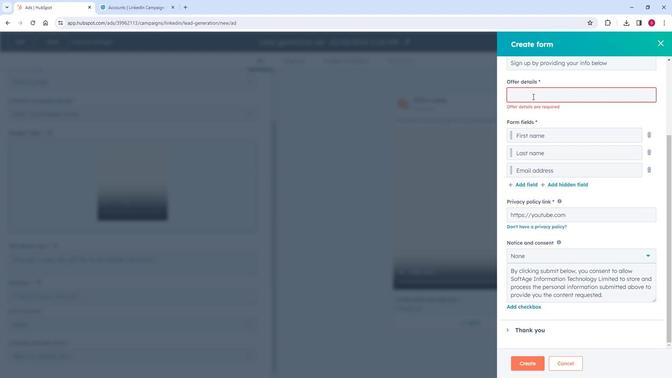 
Action: Mouse pressed left at (531, 96)
Screenshot: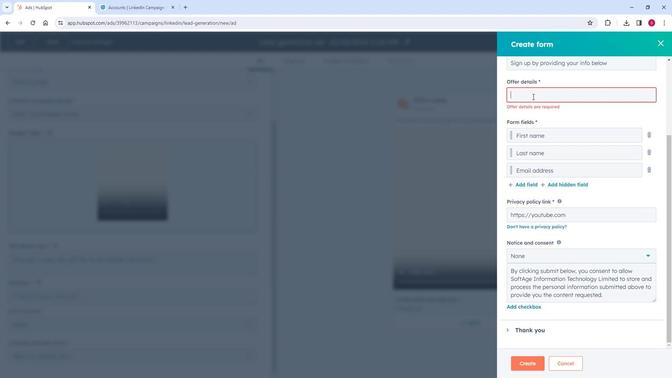 
Action: Key pressed best<Key.space>all<Key.space>
Screenshot: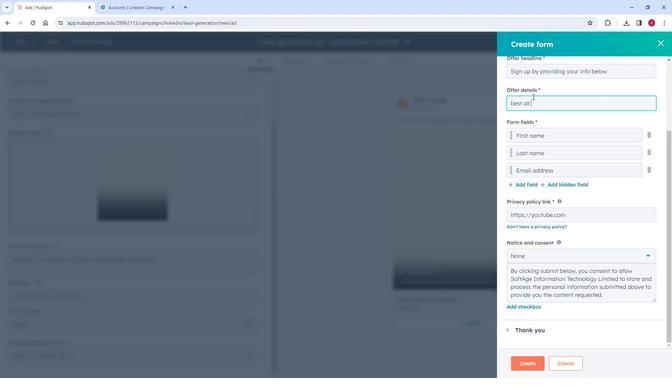 
Action: Mouse moved to (531, 96)
Screenshot: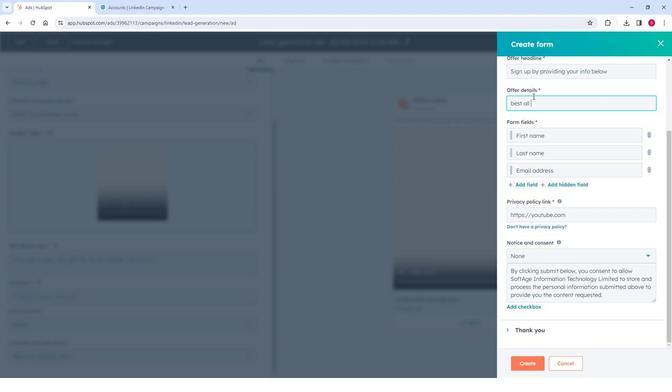 
Action: Key pressed product..
Screenshot: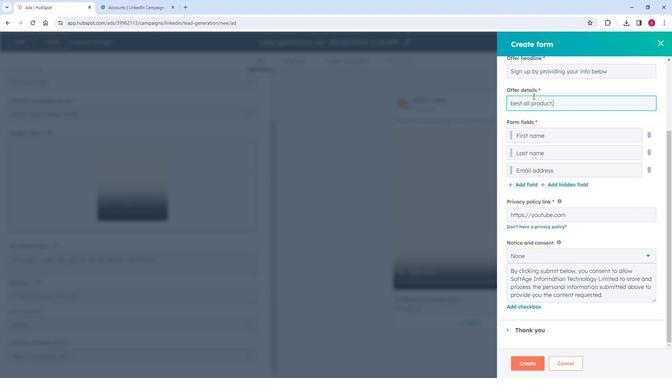 
Action: Mouse moved to (567, 261)
Screenshot: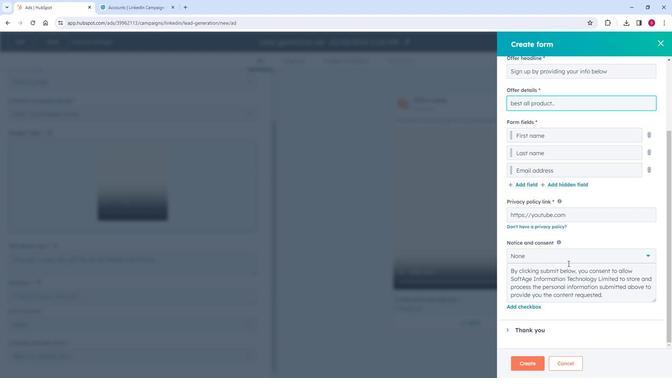 
Action: Mouse scrolled (567, 260) with delta (0, 0)
Screenshot: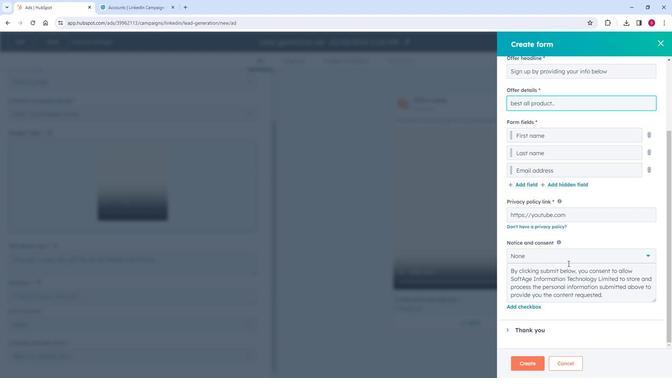 
Action: Mouse moved to (567, 262)
Screenshot: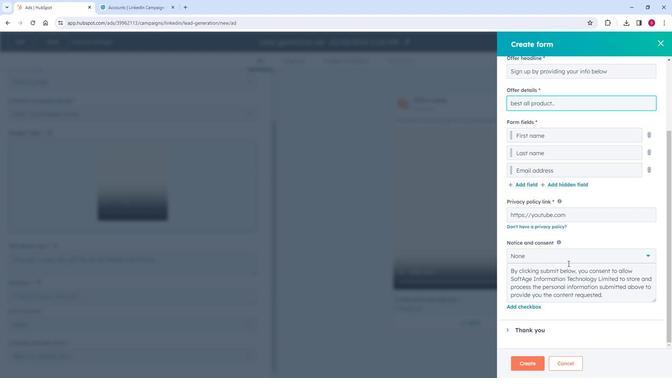 
Action: Mouse scrolled (567, 262) with delta (0, 0)
Screenshot: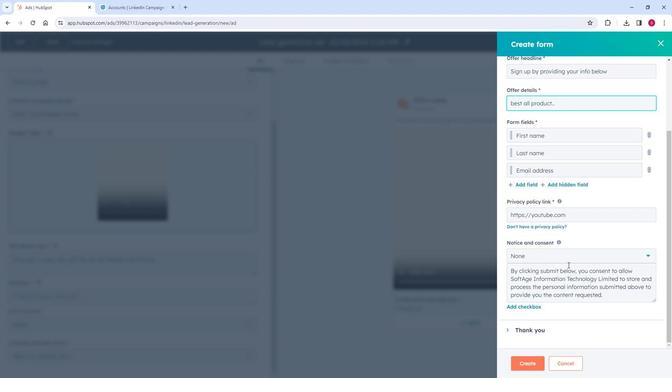
Action: Mouse scrolled (567, 262) with delta (0, 0)
Screenshot: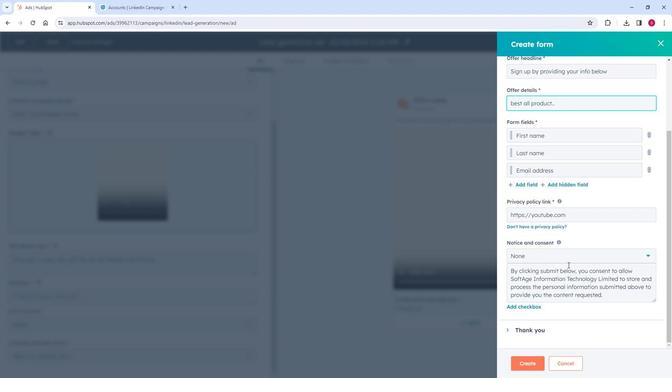 
Action: Mouse moved to (567, 262)
Screenshot: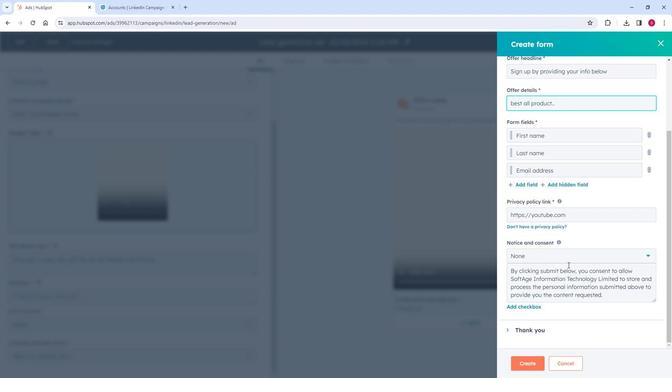 
Action: Mouse scrolled (567, 262) with delta (0, 0)
Screenshot: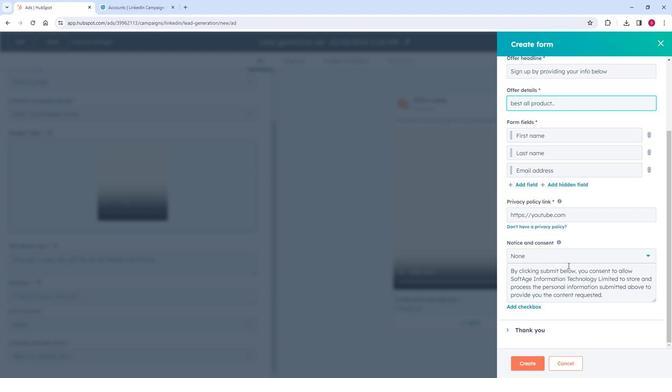 
Action: Mouse moved to (567, 264)
Screenshot: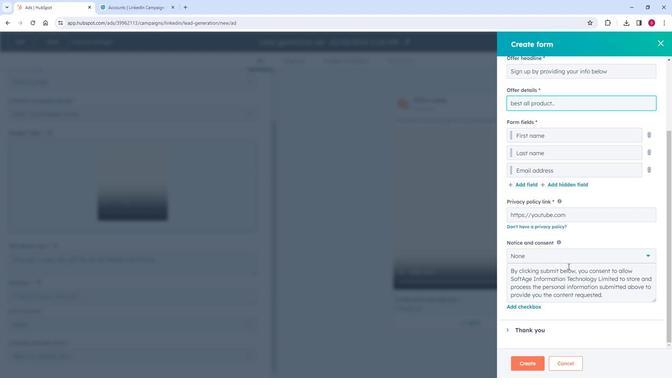 
Action: Mouse scrolled (567, 263) with delta (0, 0)
Screenshot: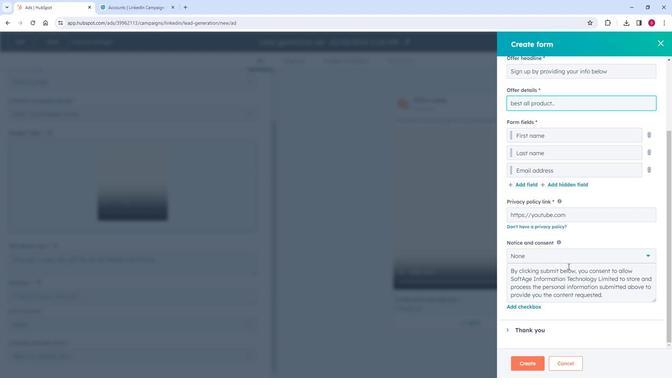 
Action: Mouse moved to (567, 264)
Screenshot: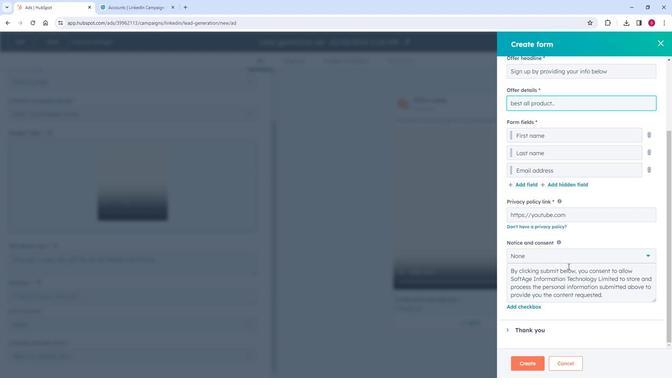 
Action: Mouse scrolled (567, 264) with delta (0, 0)
Screenshot: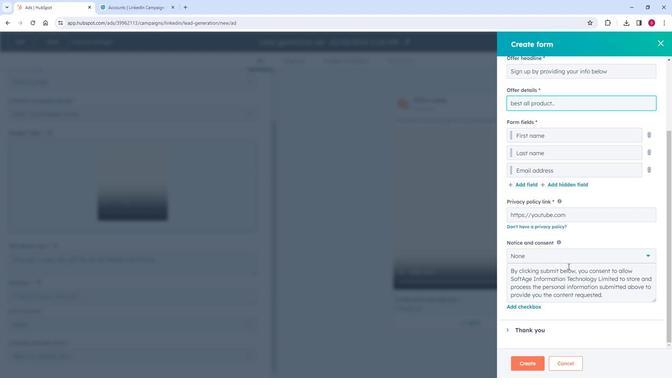 
Action: Mouse moved to (566, 266)
Screenshot: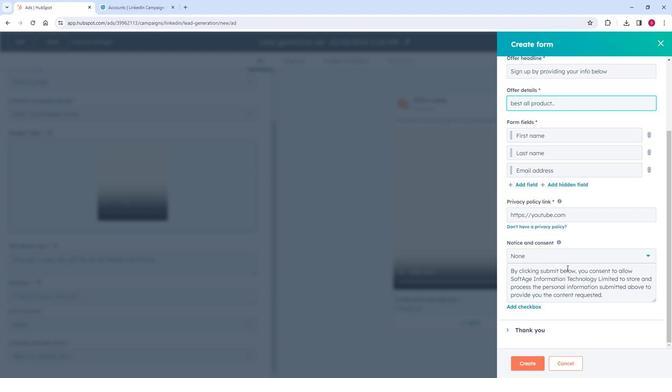 
Action: Mouse scrolled (566, 265) with delta (0, 0)
Screenshot: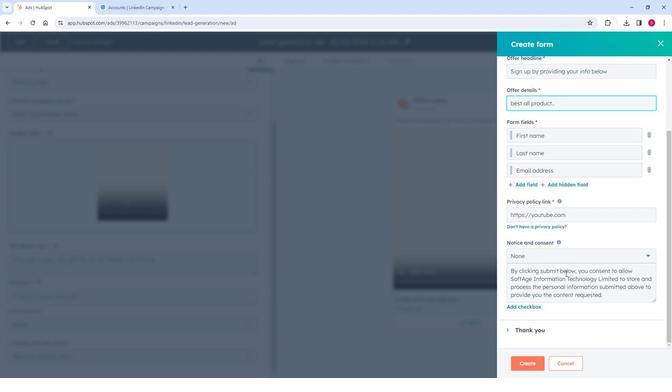 
Action: Mouse moved to (529, 357)
Screenshot: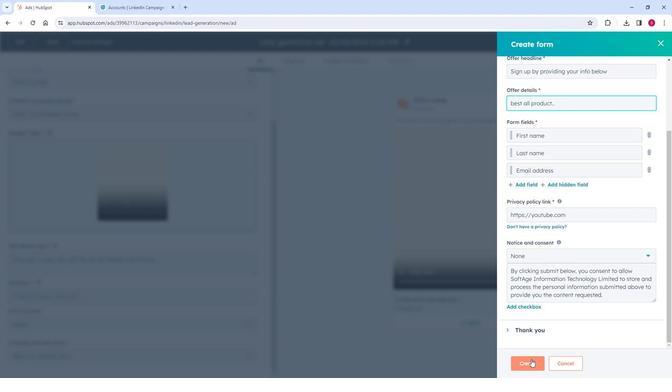 
Action: Mouse pressed left at (529, 357)
Screenshot: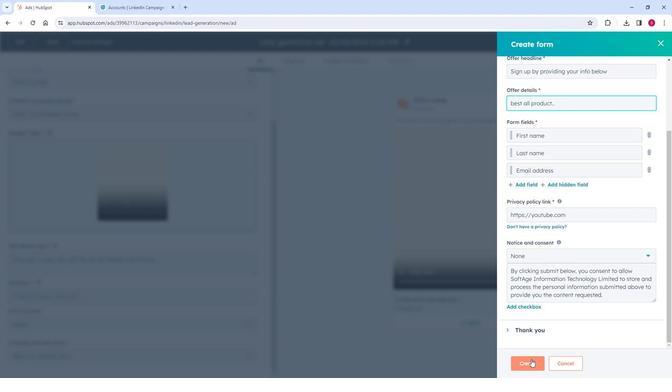 
Action: Mouse moved to (425, 81)
Screenshot: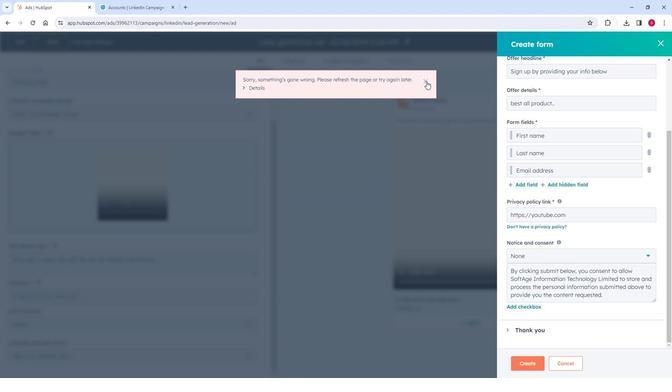 
Action: Mouse pressed left at (425, 81)
Screenshot: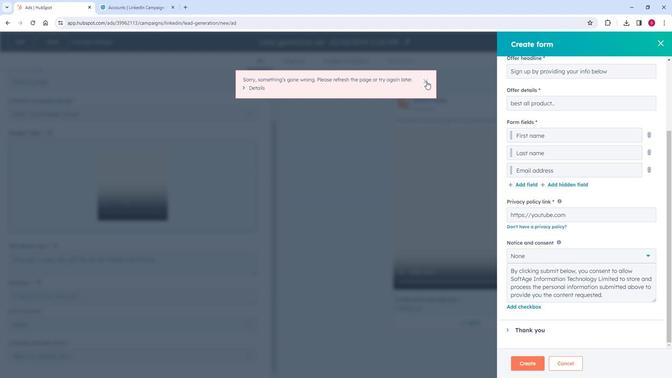 
Action: Mouse moved to (618, 249)
Screenshot: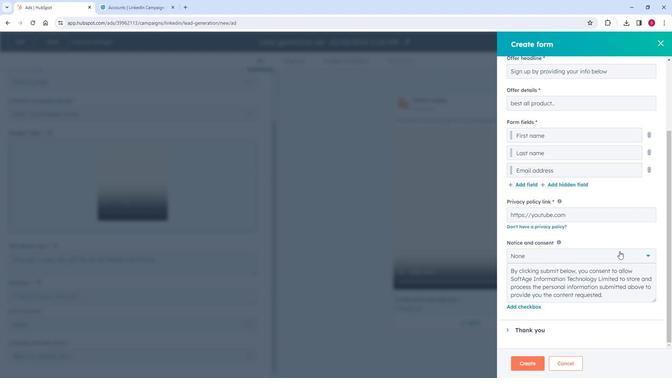
Action: Mouse scrolled (618, 250) with delta (0, 0)
Screenshot: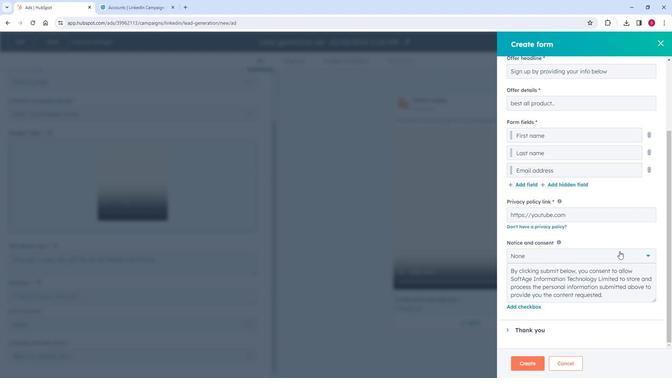 
Action: Mouse moved to (617, 249)
Screenshot: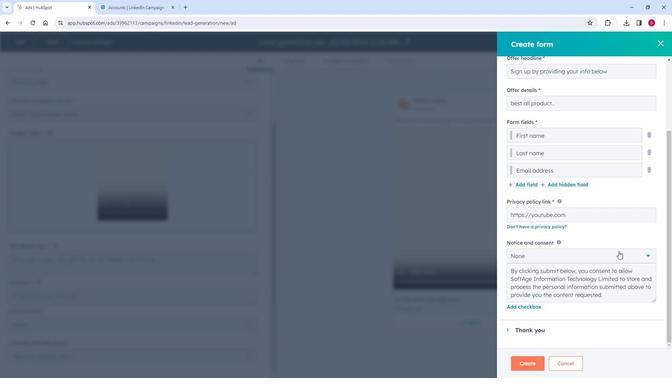 
Action: Mouse scrolled (617, 250) with delta (0, 0)
Screenshot: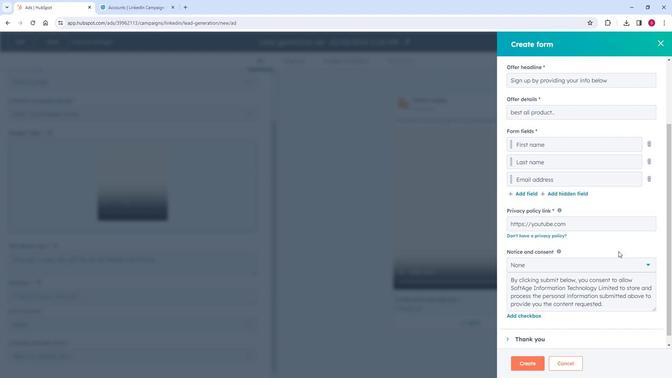 
Action: Mouse moved to (617, 249)
Screenshot: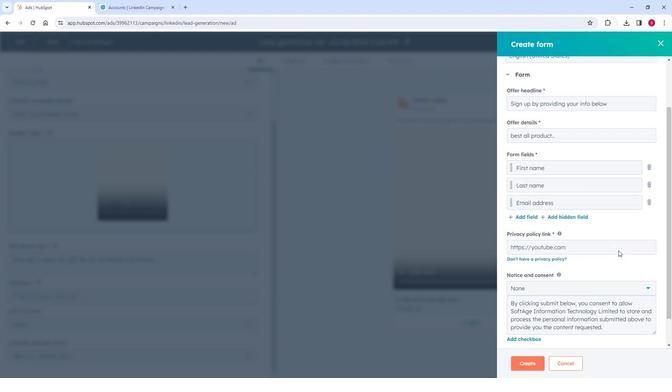 
Action: Mouse scrolled (617, 250) with delta (0, 0)
Screenshot: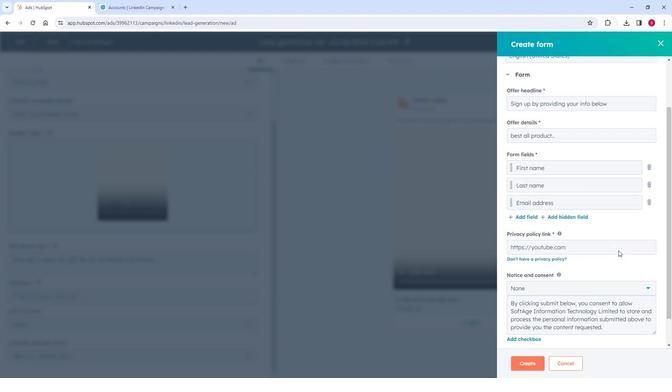 
Action: Mouse scrolled (617, 250) with delta (0, 0)
Screenshot: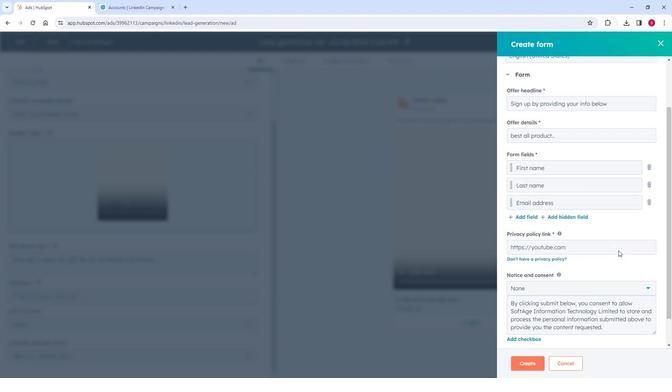 
Action: Mouse moved to (617, 249)
Screenshot: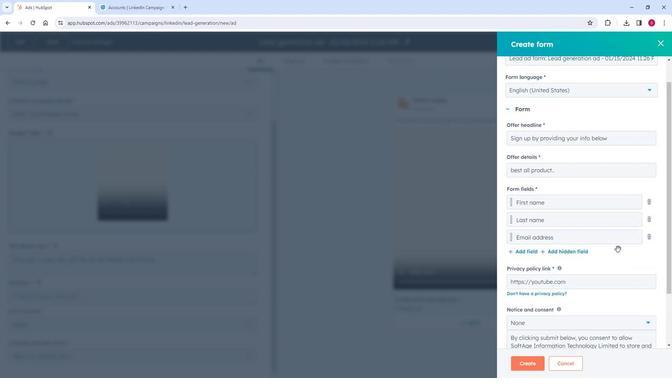 
Action: Mouse scrolled (617, 249) with delta (0, 0)
Screenshot: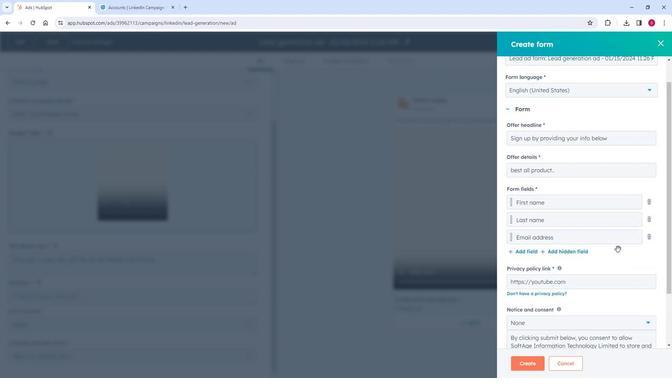 
Action: Mouse moved to (617, 247)
